 Task: Open Card User Interface Review in Board Customer Feedback and Insight Collection and Analysis to Workspace Cybersecurity Services and add a team member Softage.3@softage.net, a label Yellow, a checklist Solidity Programming, an attachment from your google drive, a color Yellow and finally, add a card description 'Conduct team training session on time management and productivity' and a comment 'Let us make sure we have a clear understanding of the resources and budget available for this task, ensuring that we can execute it effectively.'. Add a start date 'Jan 03, 1900' with a due date 'Jan 10, 1900'
Action: Mouse moved to (805, 430)
Screenshot: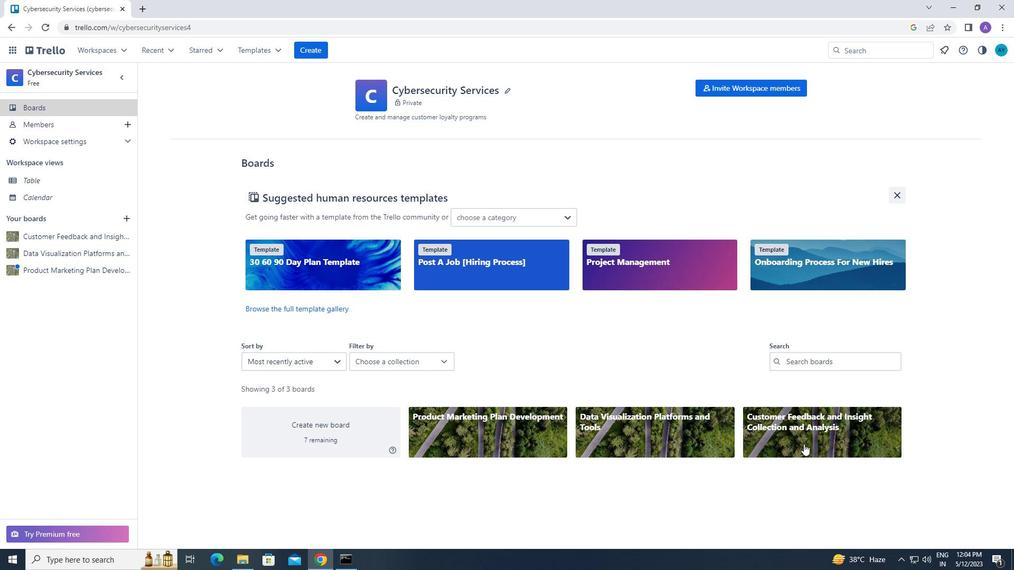 
Action: Mouse pressed left at (805, 430)
Screenshot: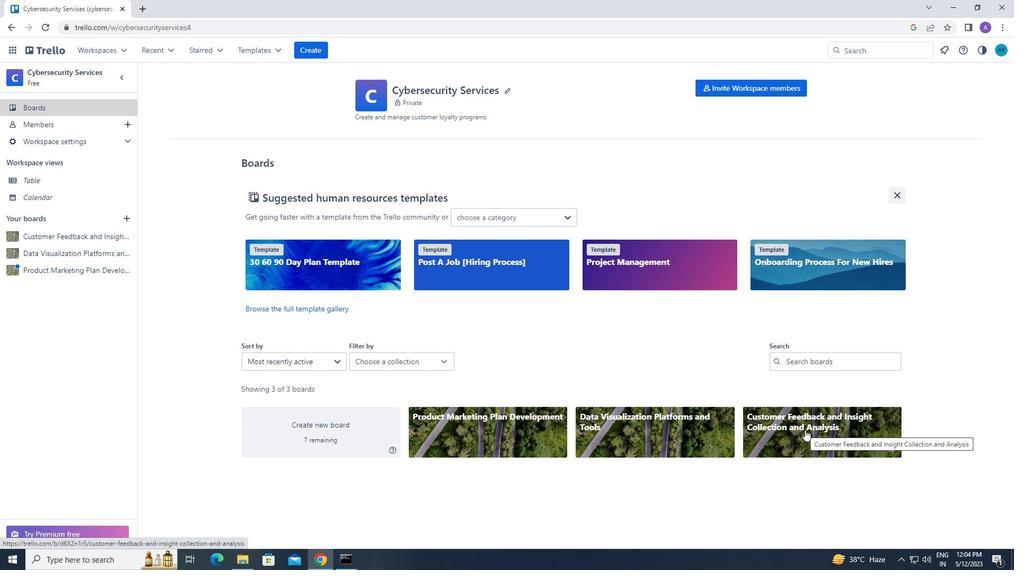 
Action: Mouse moved to (269, 132)
Screenshot: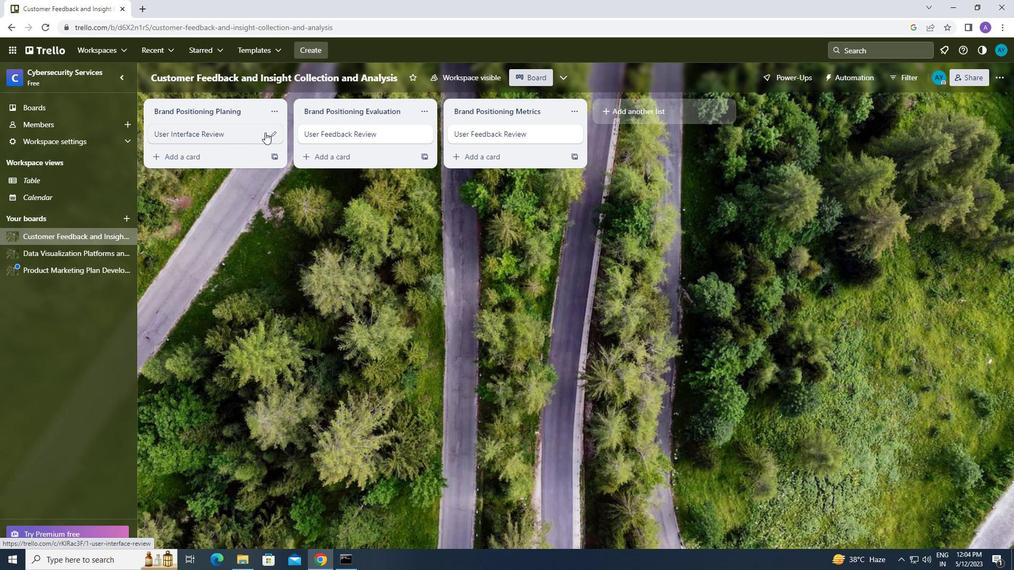 
Action: Mouse pressed left at (269, 132)
Screenshot: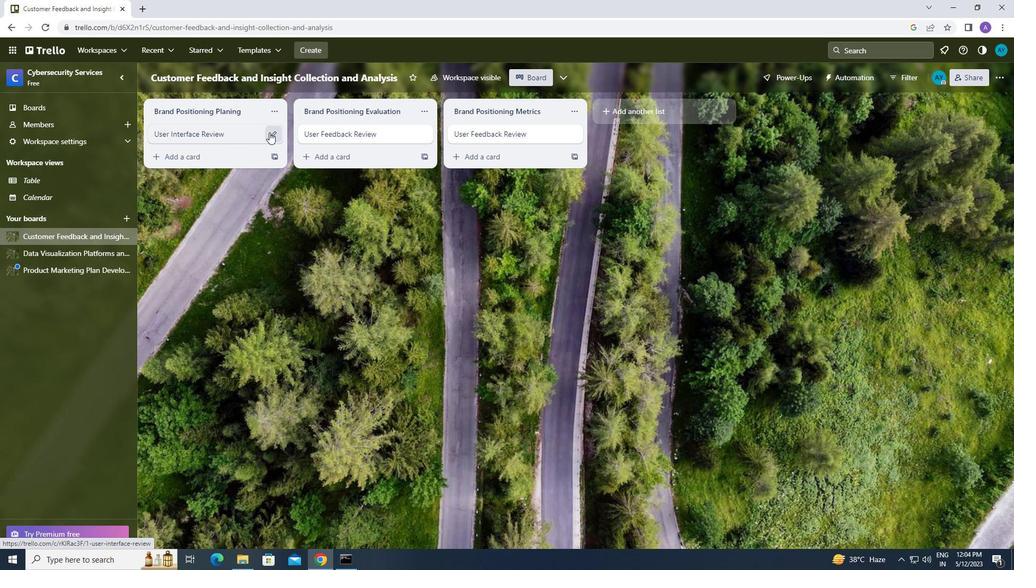 
Action: Mouse moved to (312, 133)
Screenshot: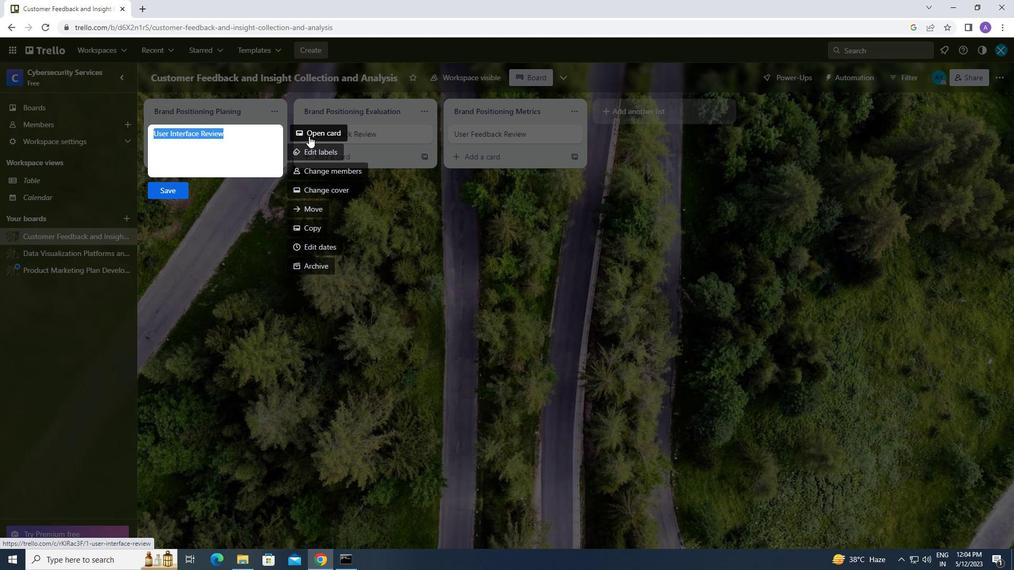 
Action: Mouse pressed left at (312, 133)
Screenshot: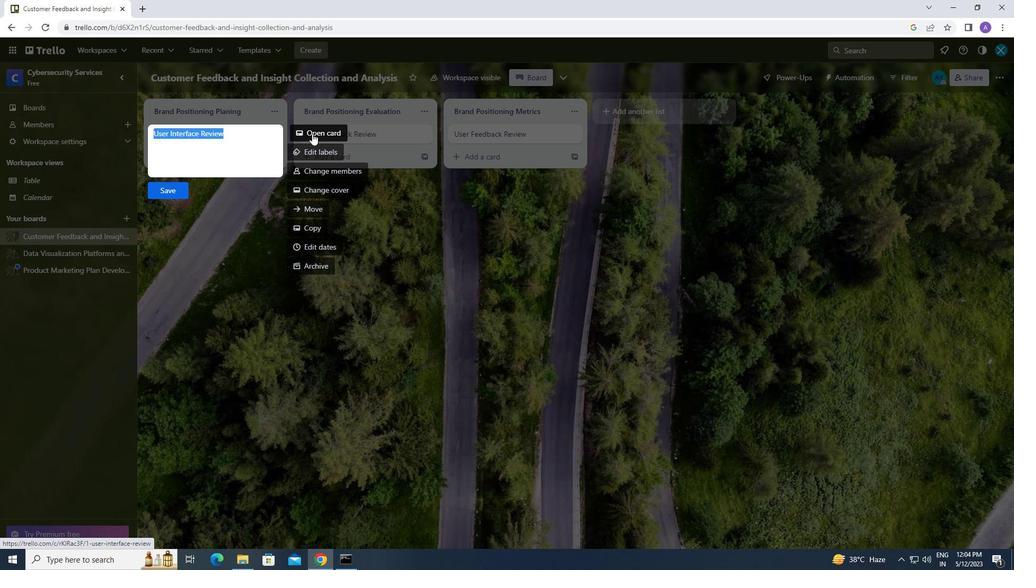 
Action: Mouse moved to (638, 126)
Screenshot: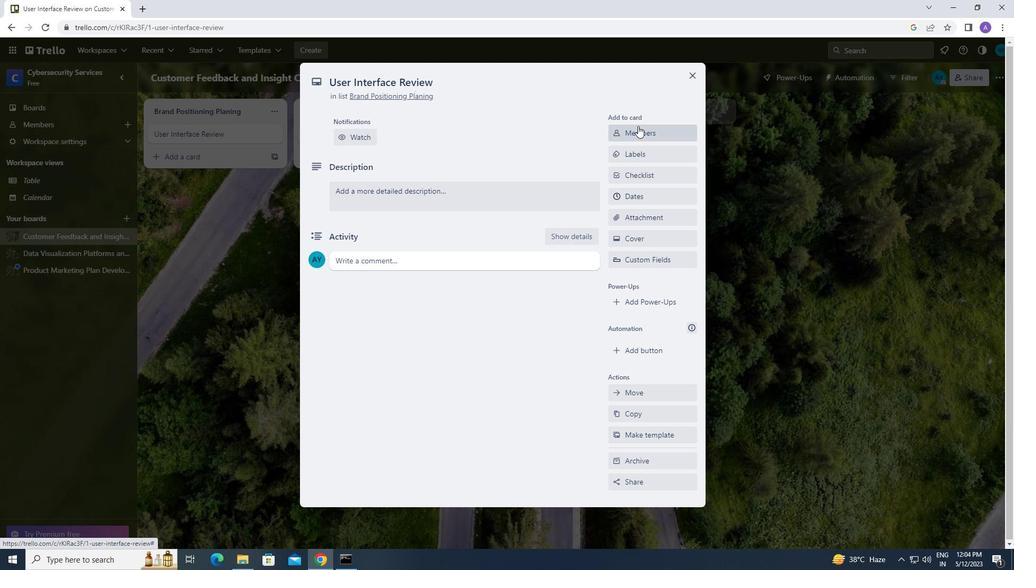 
Action: Mouse pressed left at (638, 126)
Screenshot: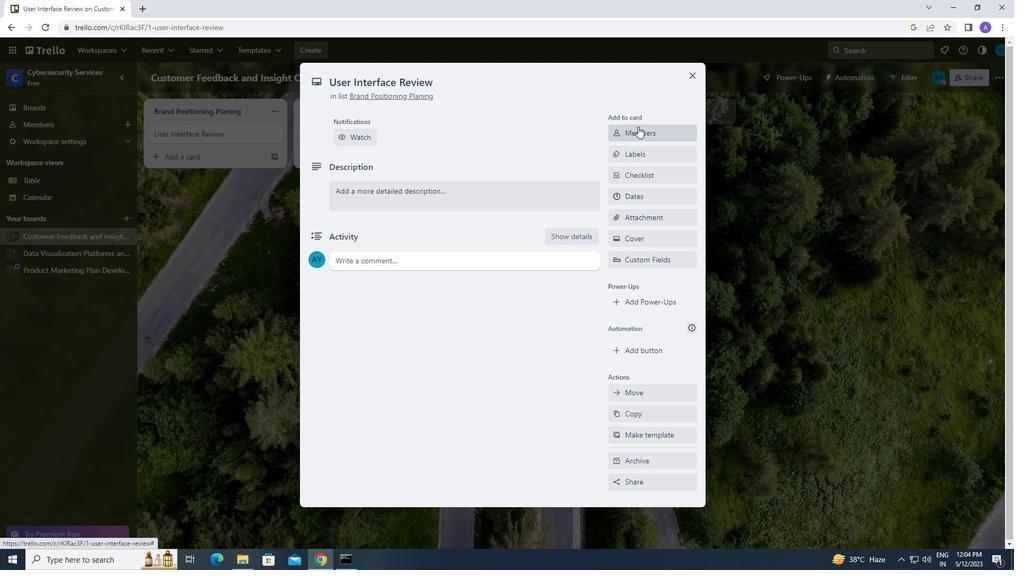 
Action: Mouse moved to (635, 177)
Screenshot: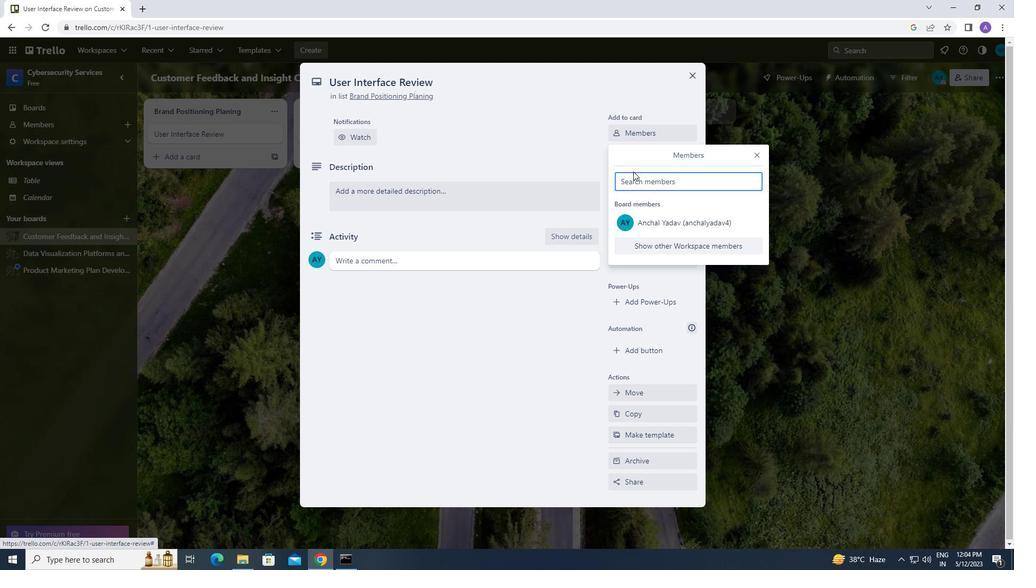
Action: Mouse pressed left at (635, 177)
Screenshot: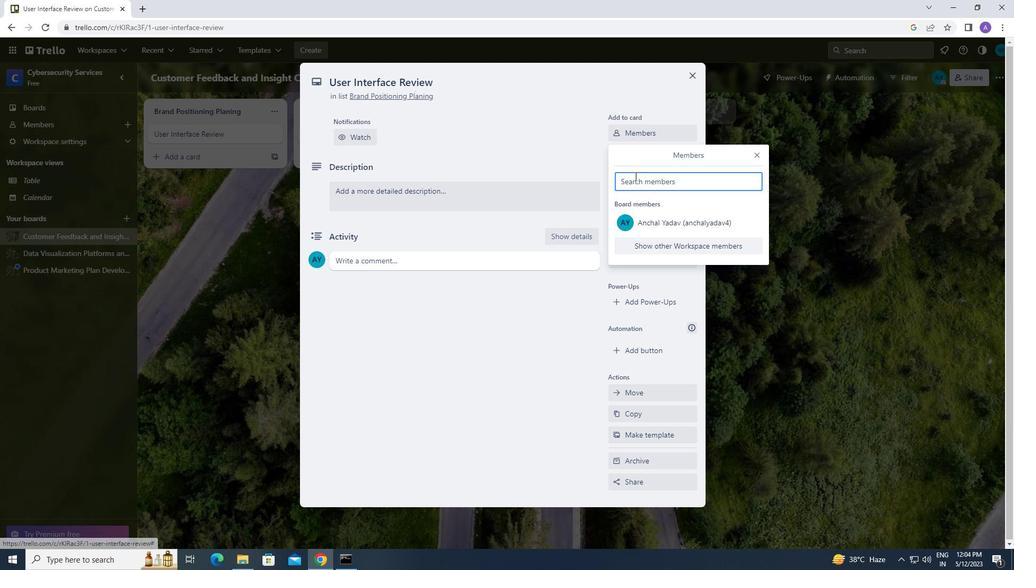 
Action: Key pressed <Key.caps_lock>s<Key.caps_lock>oftage.3<Key.shift_r>@softage.net
Screenshot: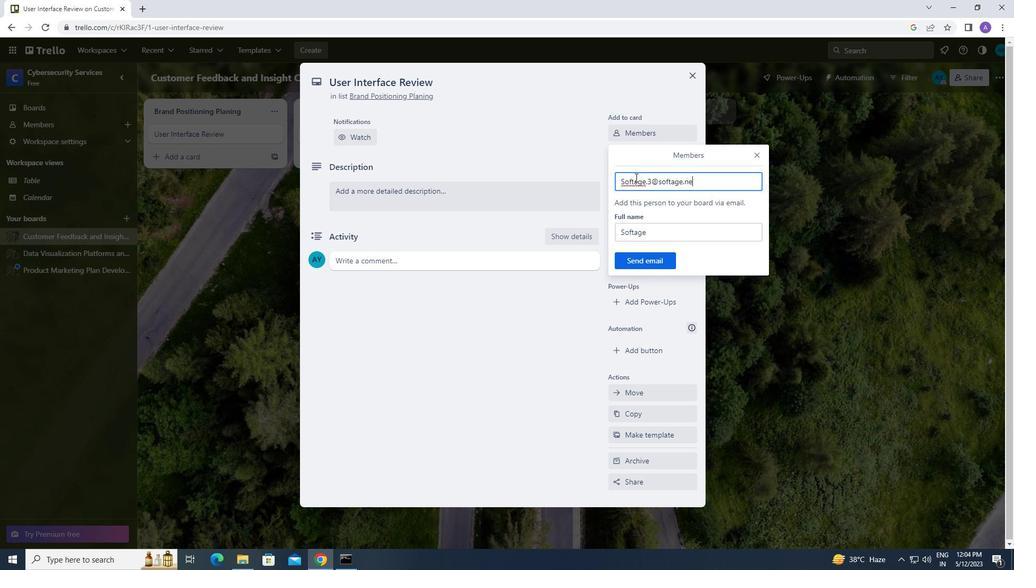 
Action: Mouse moved to (646, 255)
Screenshot: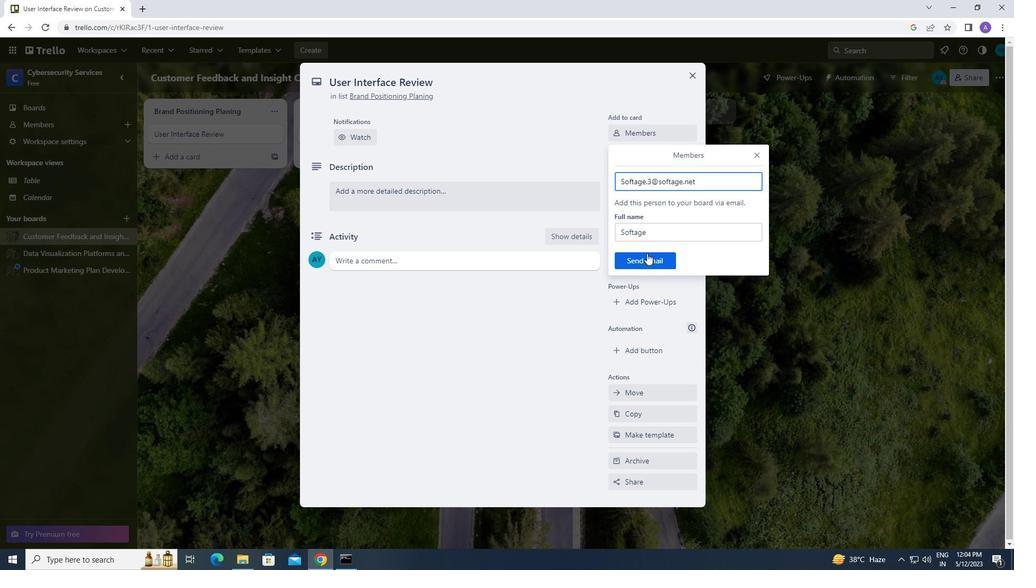 
Action: Mouse pressed left at (646, 255)
Screenshot: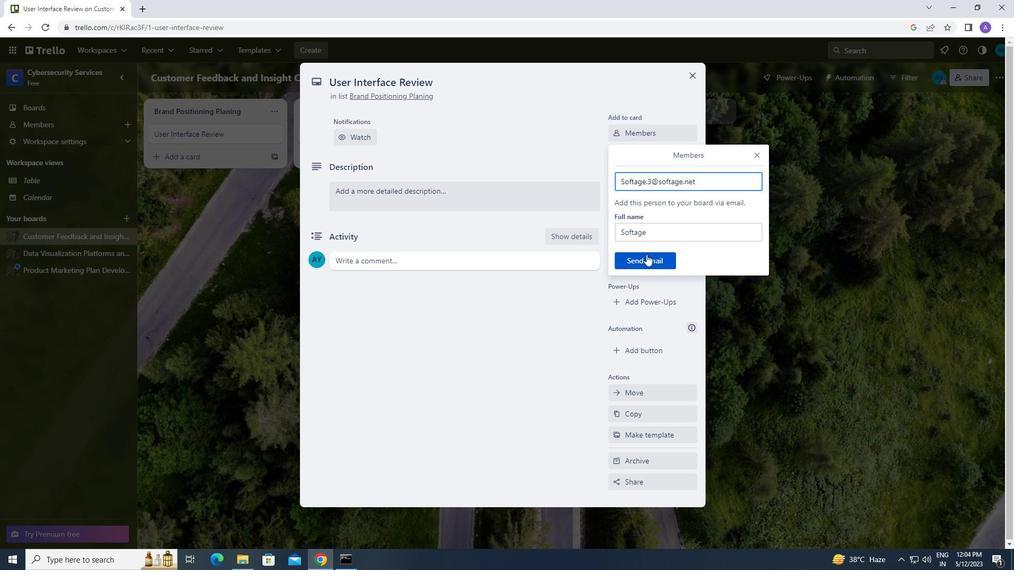
Action: Mouse moved to (648, 188)
Screenshot: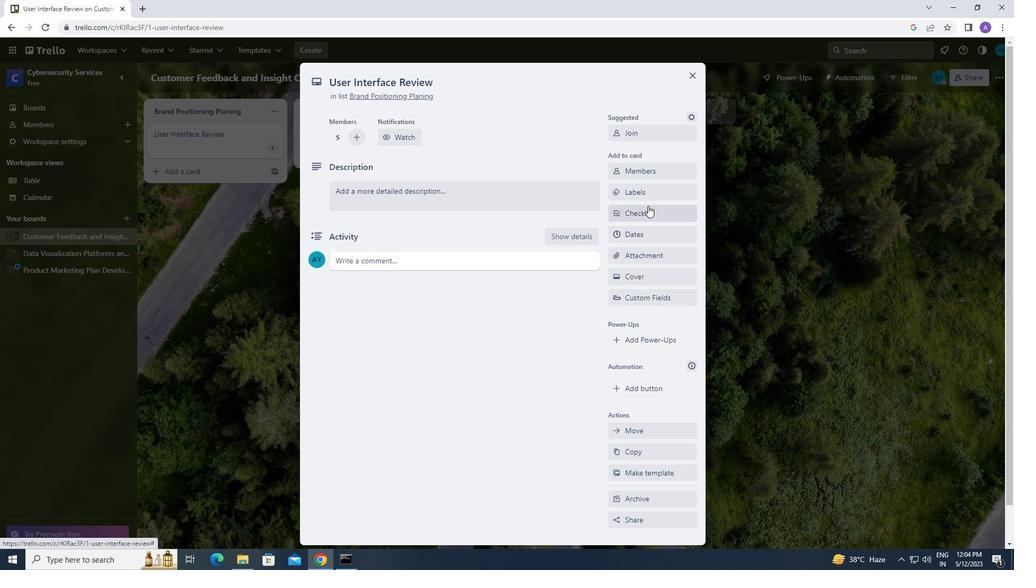 
Action: Mouse pressed left at (648, 188)
Screenshot: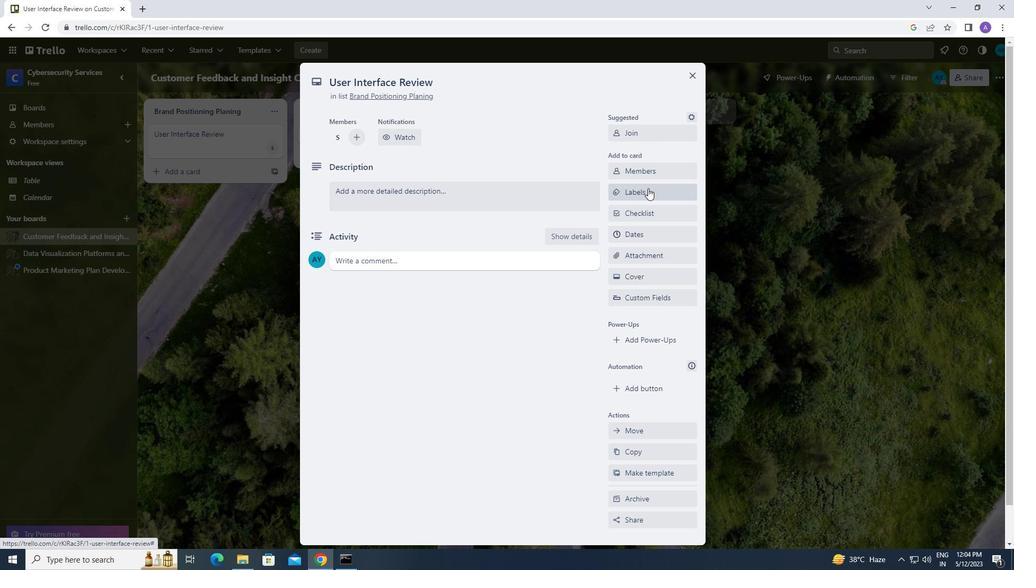 
Action: Mouse moved to (676, 396)
Screenshot: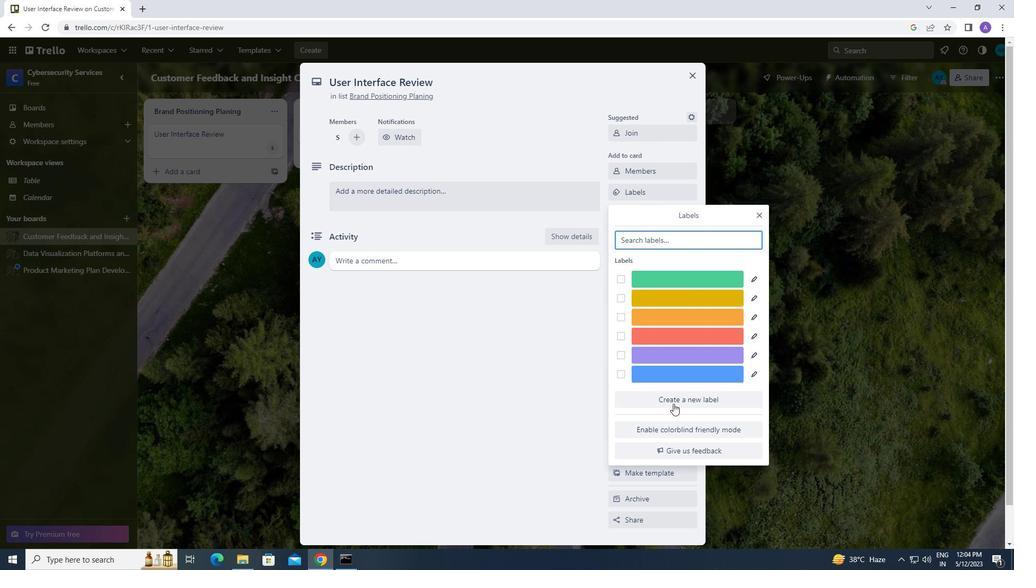 
Action: Mouse pressed left at (676, 396)
Screenshot: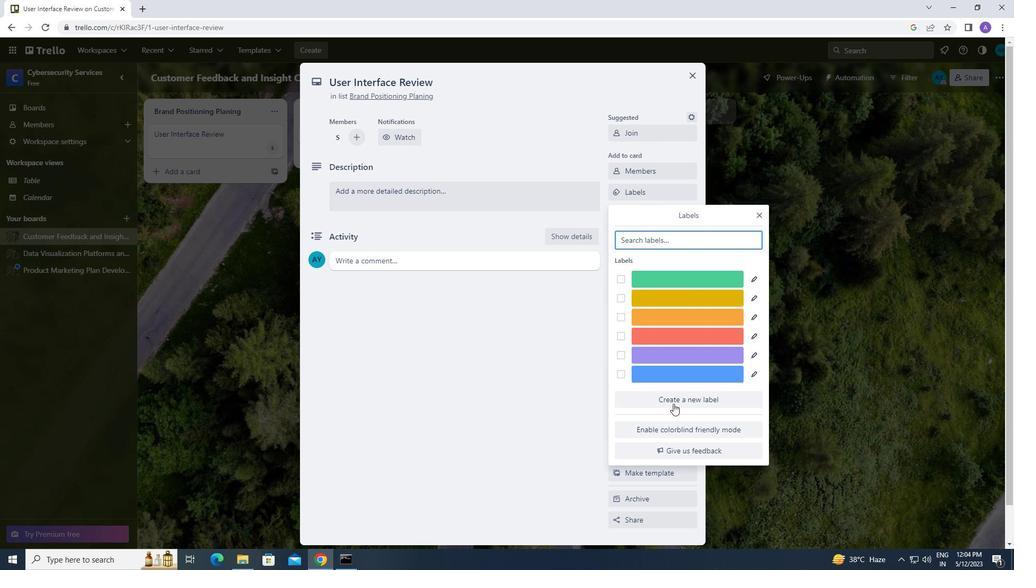
Action: Mouse moved to (656, 368)
Screenshot: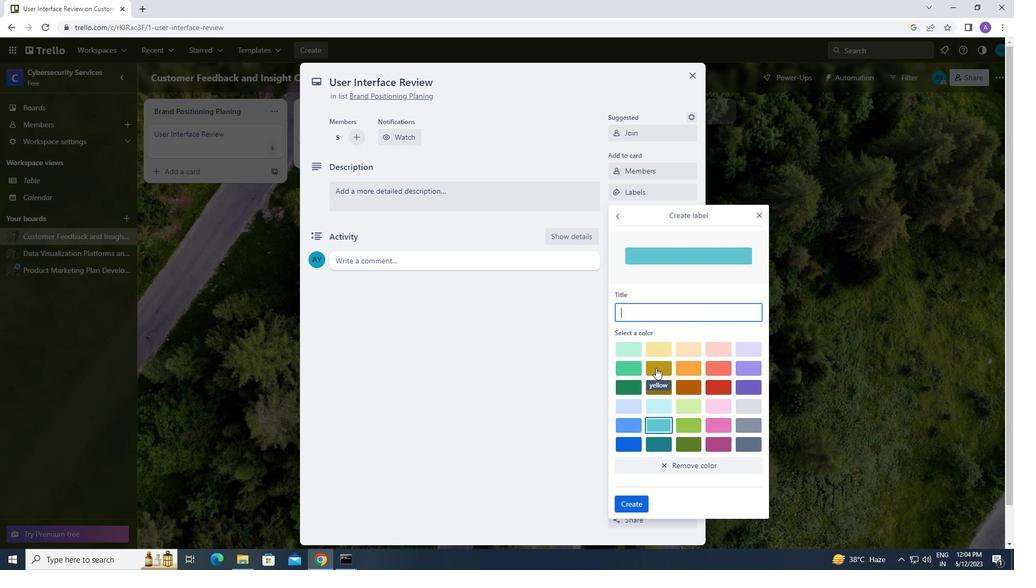 
Action: Mouse pressed left at (656, 368)
Screenshot: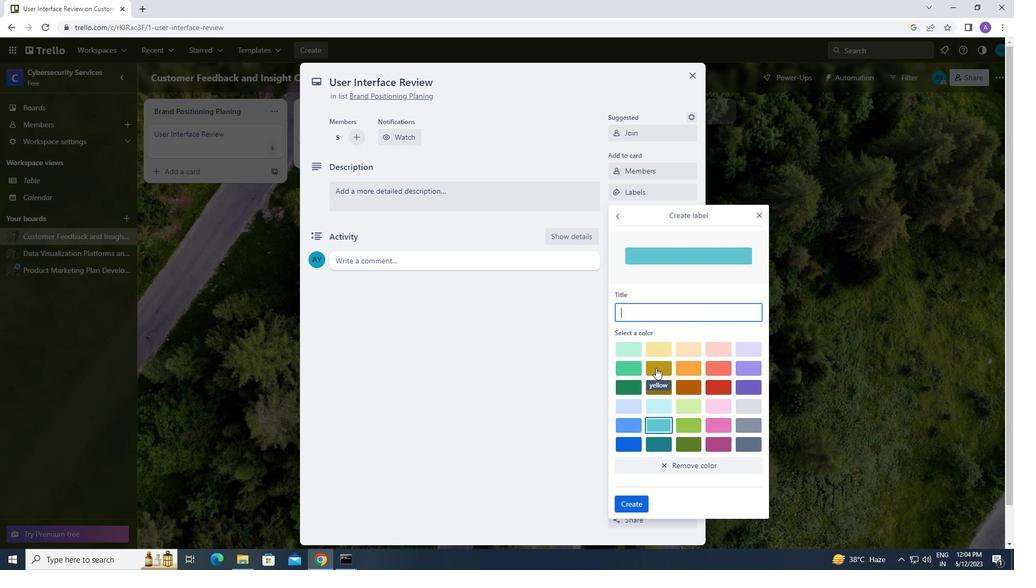 
Action: Mouse moved to (626, 505)
Screenshot: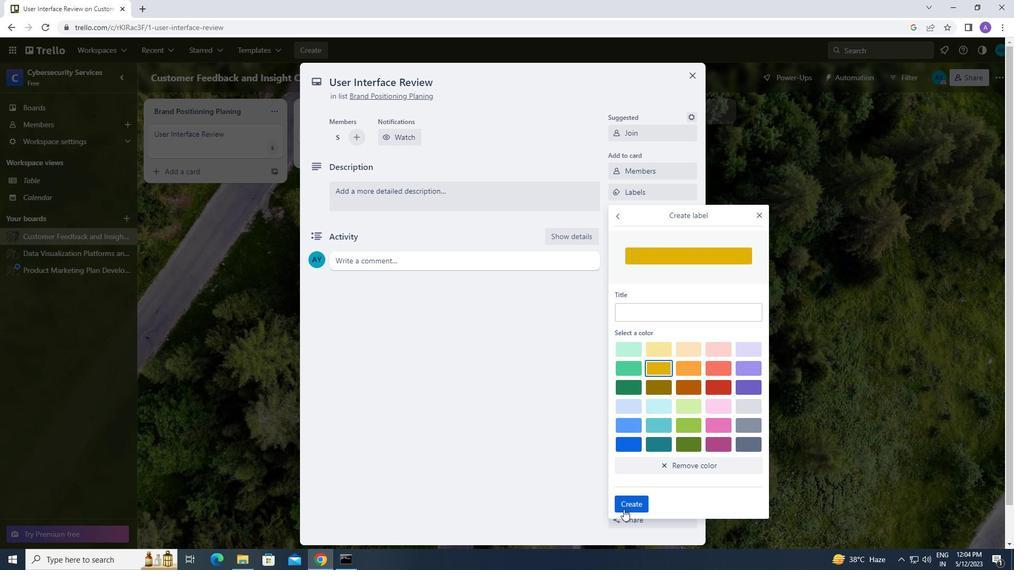 
Action: Mouse pressed left at (626, 505)
Screenshot: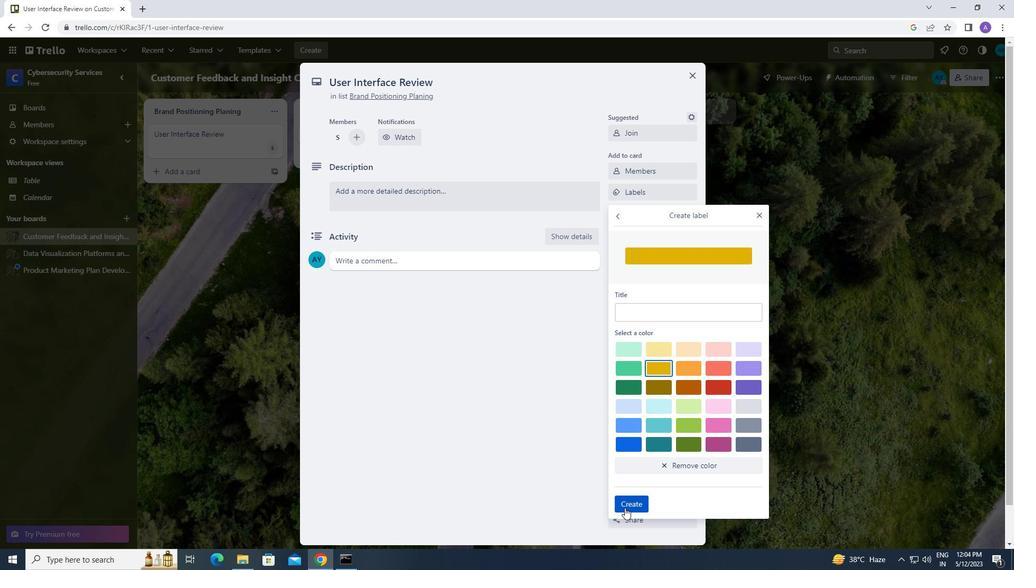 
Action: Mouse moved to (758, 213)
Screenshot: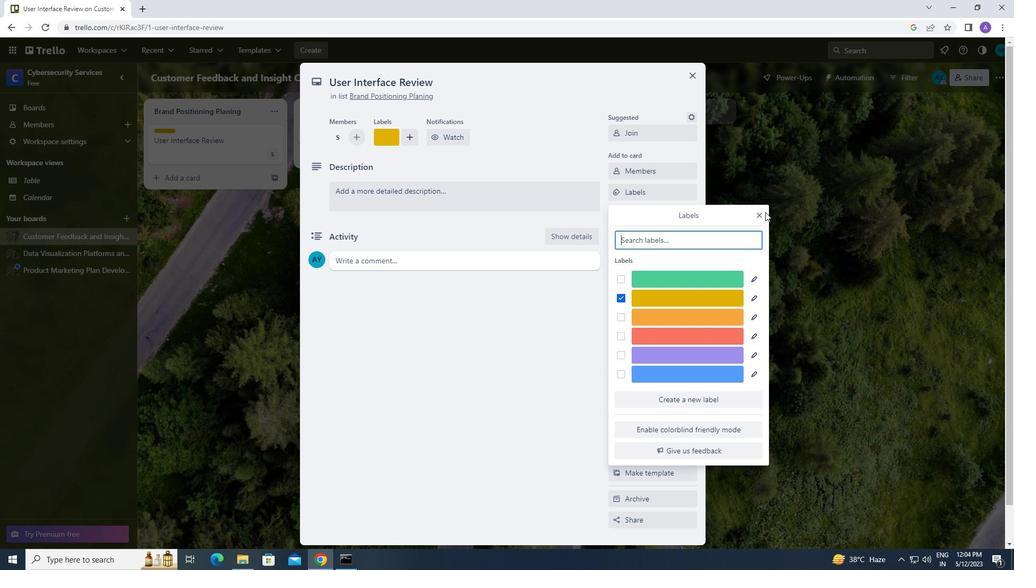 
Action: Mouse pressed left at (758, 213)
Screenshot: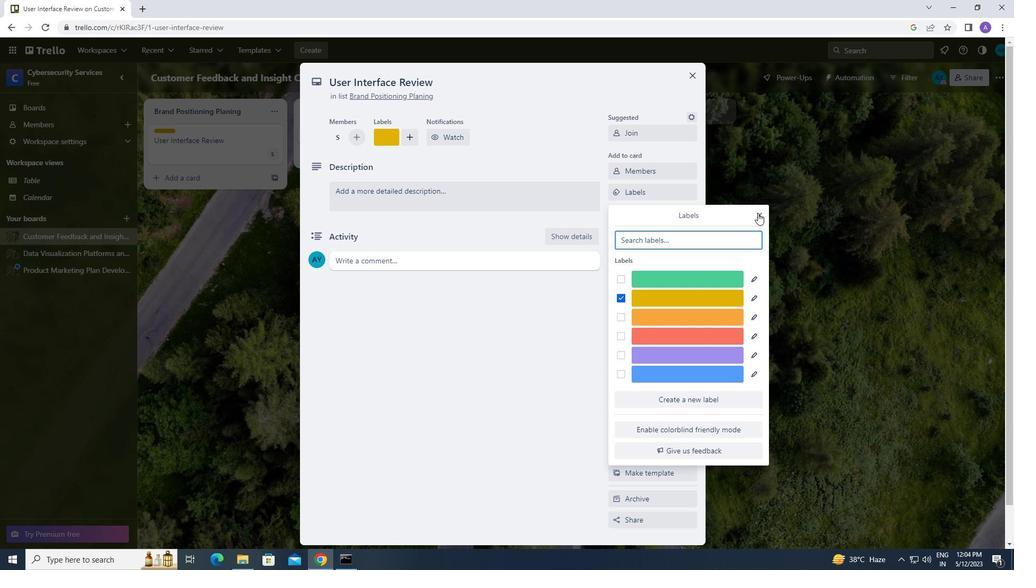 
Action: Mouse moved to (650, 202)
Screenshot: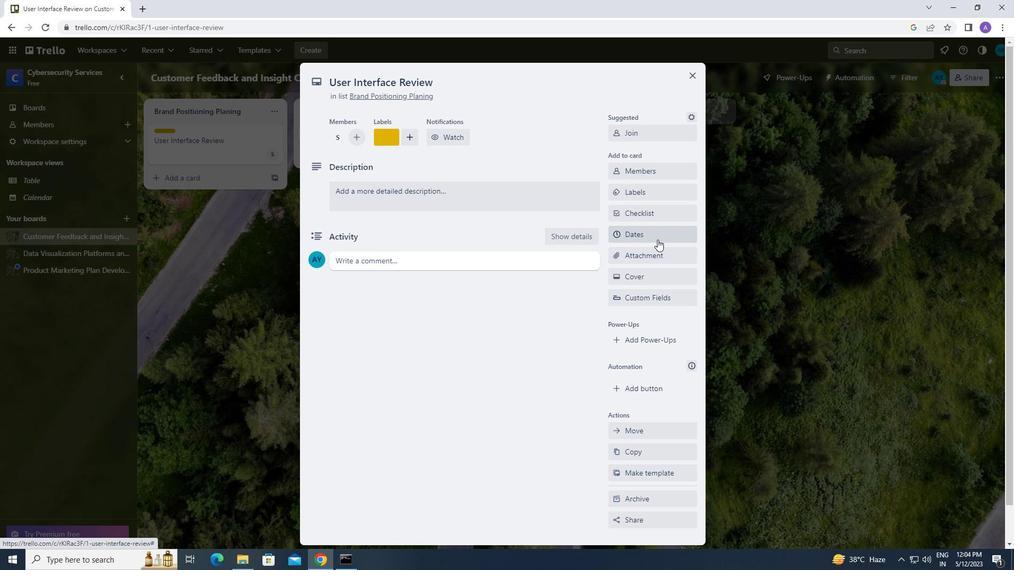 
Action: Mouse pressed left at (650, 202)
Screenshot: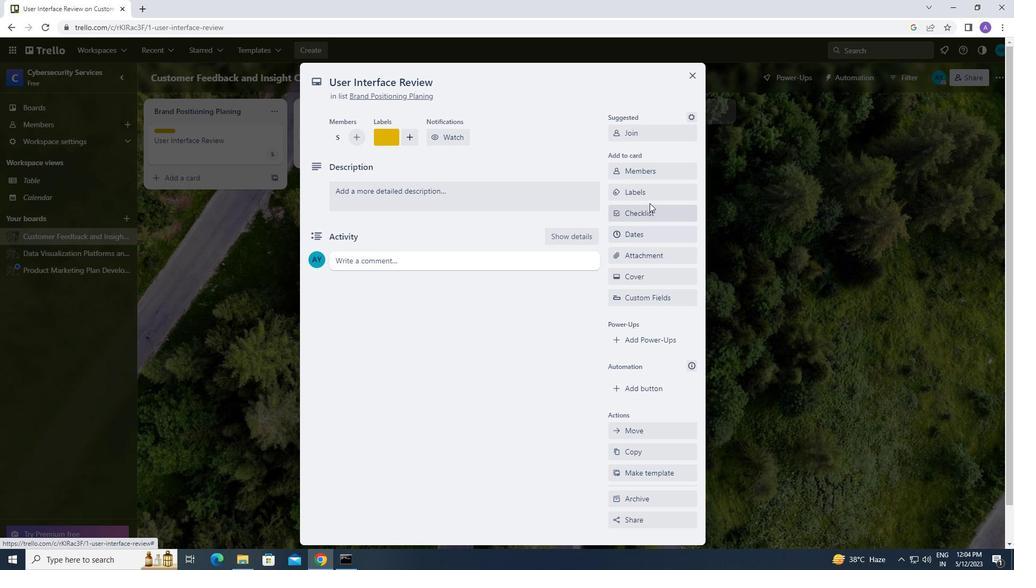 
Action: Mouse moved to (650, 208)
Screenshot: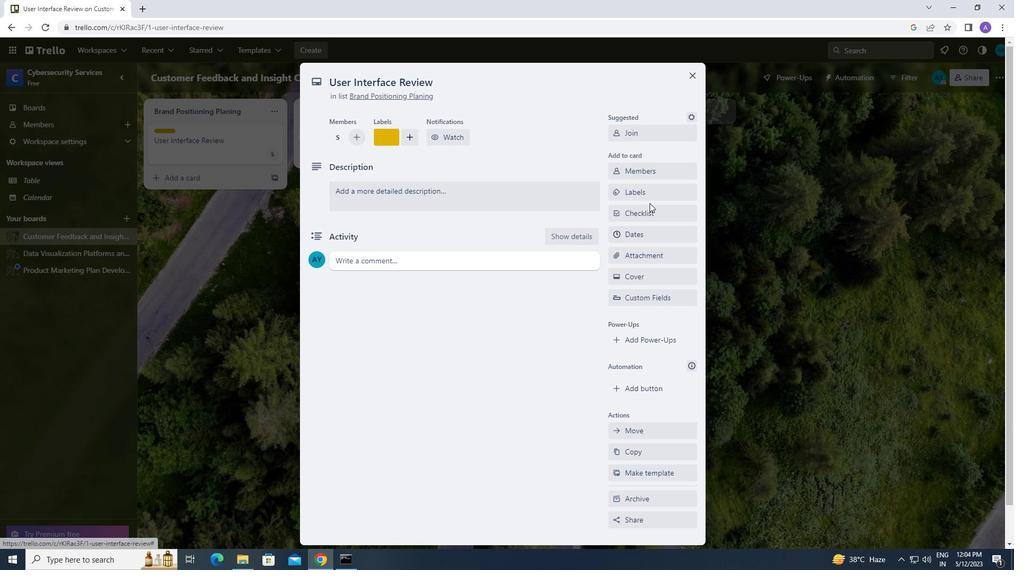 
Action: Mouse pressed left at (650, 208)
Screenshot: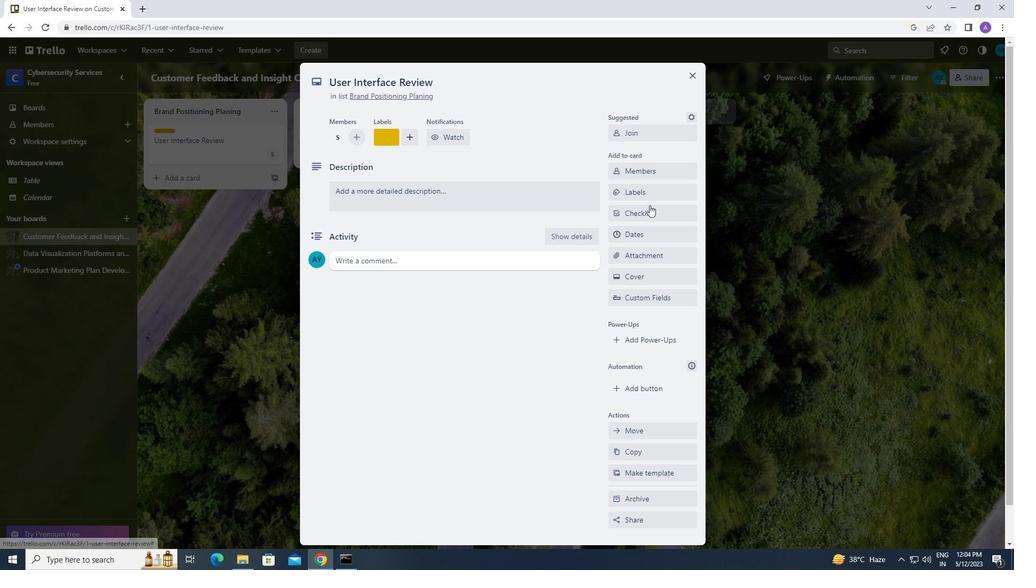
Action: Mouse moved to (664, 277)
Screenshot: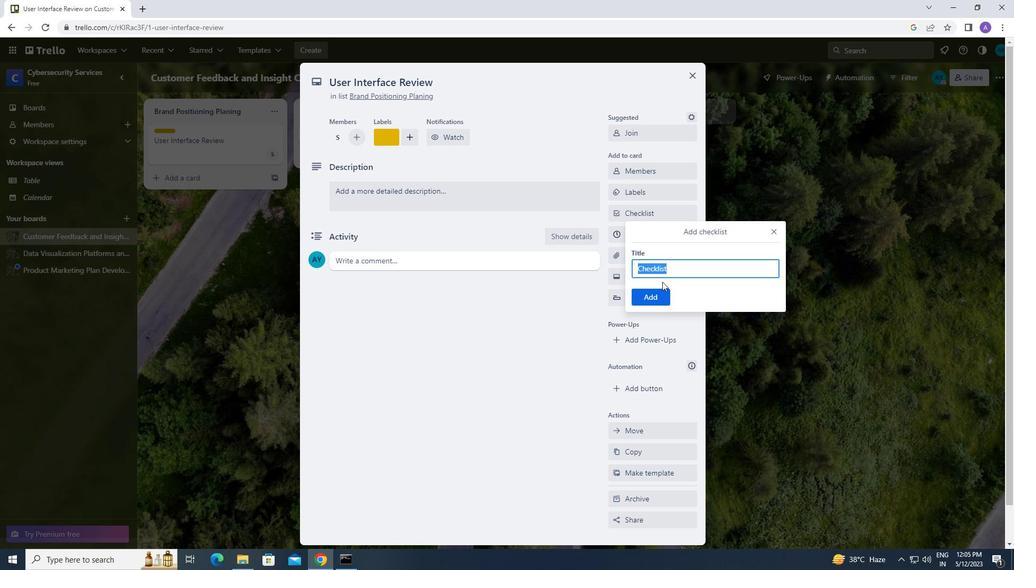 
Action: Key pressed <Key.caps_lock>s<Key.caps_lock>olidity<Key.space><Key.caps_lock>p<Key.caps_lock>rogramming
Screenshot: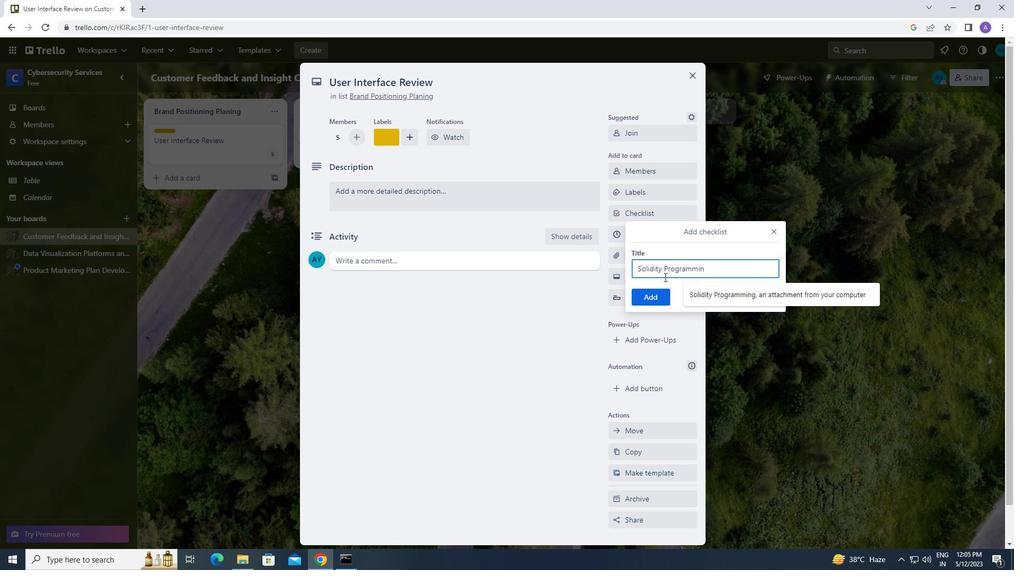 
Action: Mouse moved to (657, 290)
Screenshot: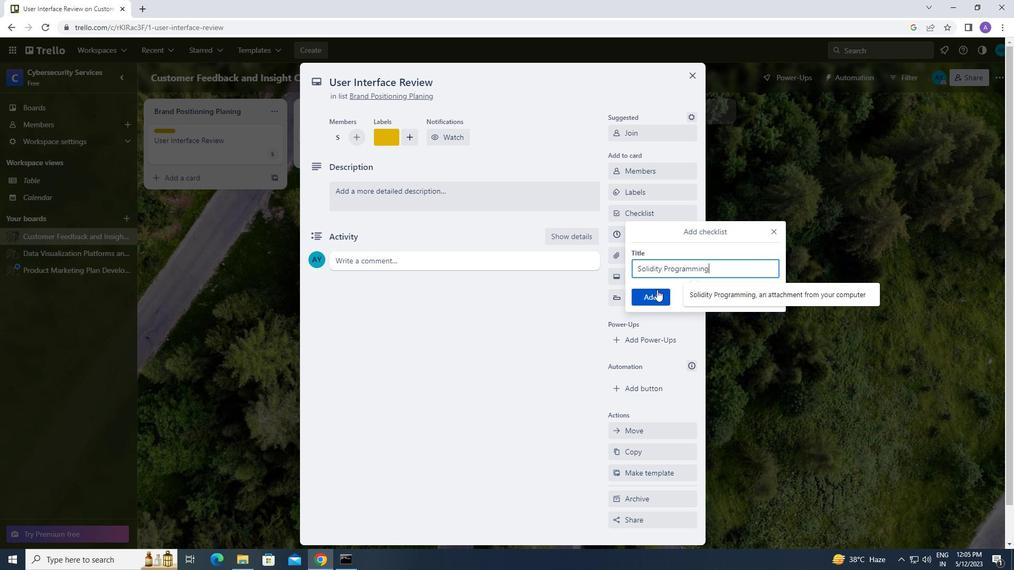 
Action: Mouse pressed left at (657, 290)
Screenshot: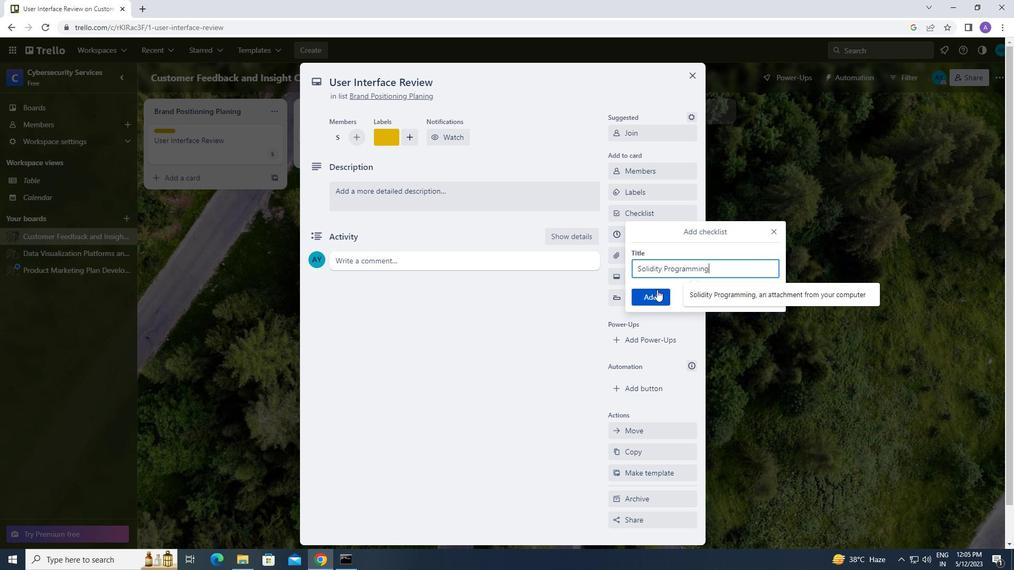 
Action: Mouse moved to (654, 255)
Screenshot: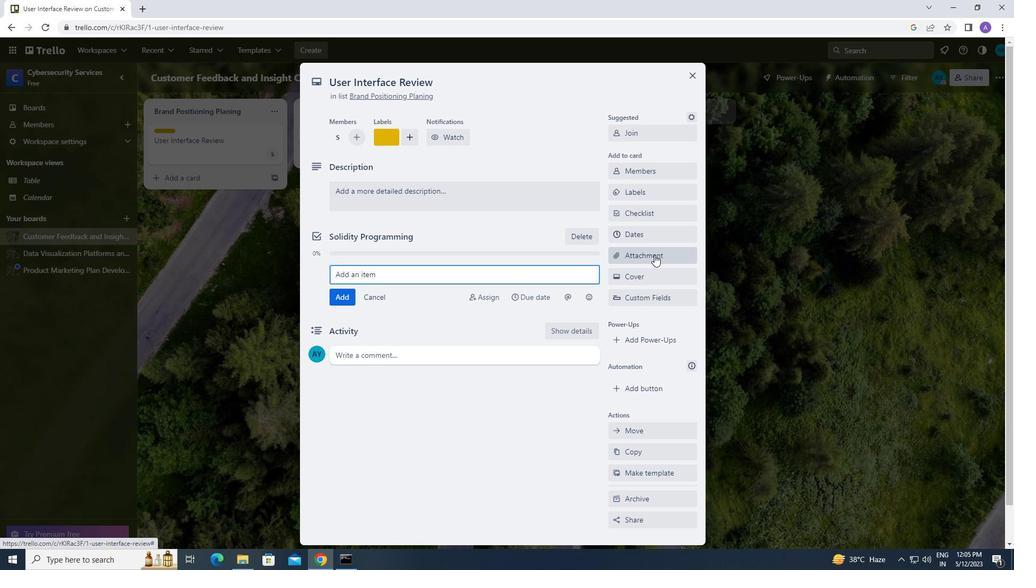
Action: Mouse pressed left at (654, 255)
Screenshot: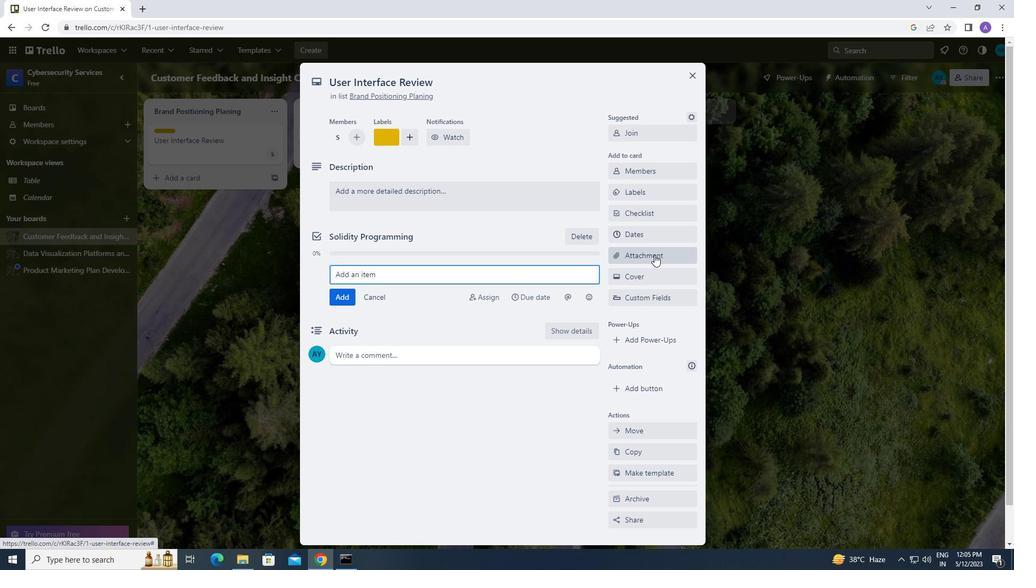 
Action: Mouse moved to (655, 333)
Screenshot: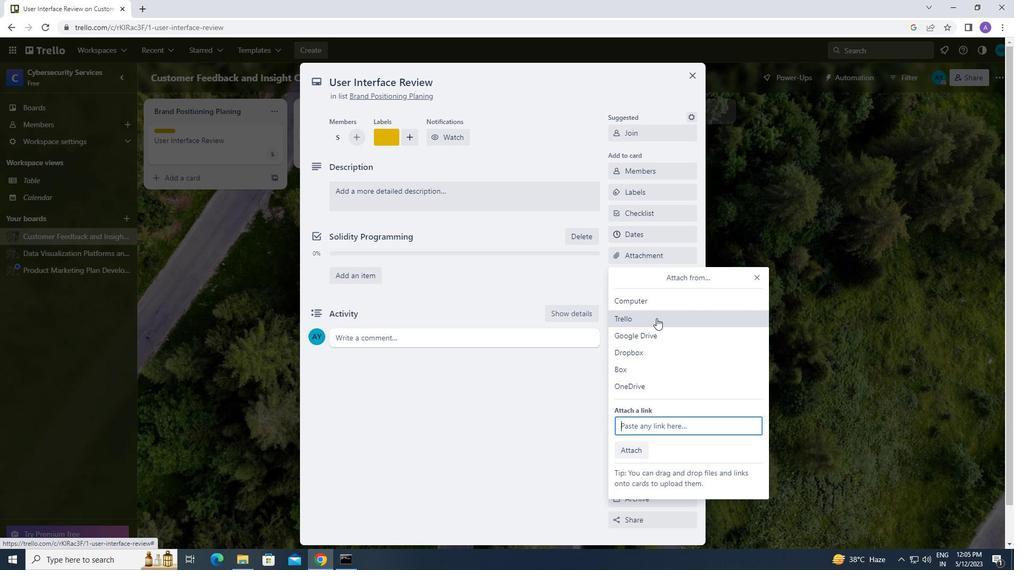 
Action: Mouse pressed left at (655, 333)
Screenshot: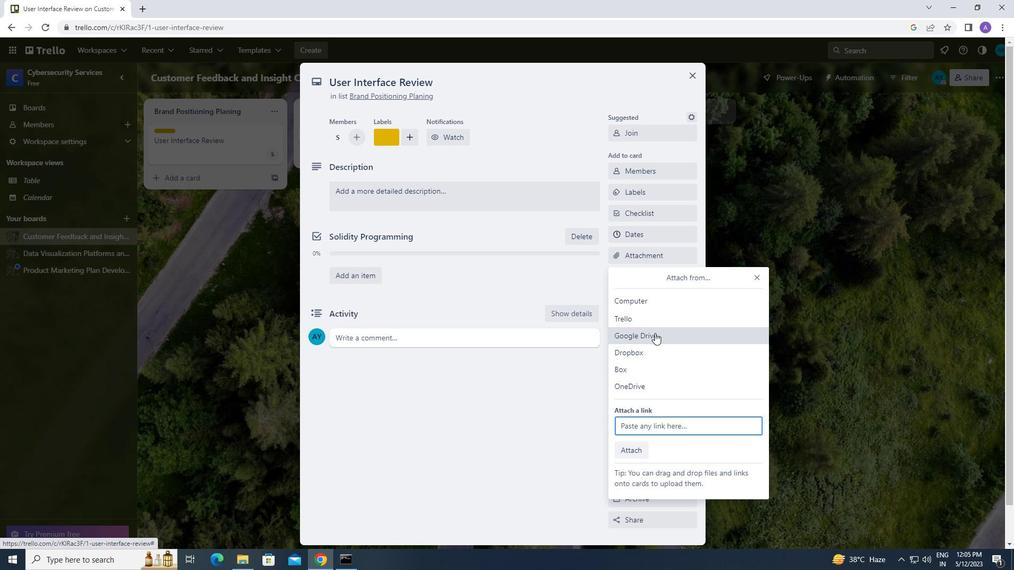 
Action: Mouse moved to (281, 293)
Screenshot: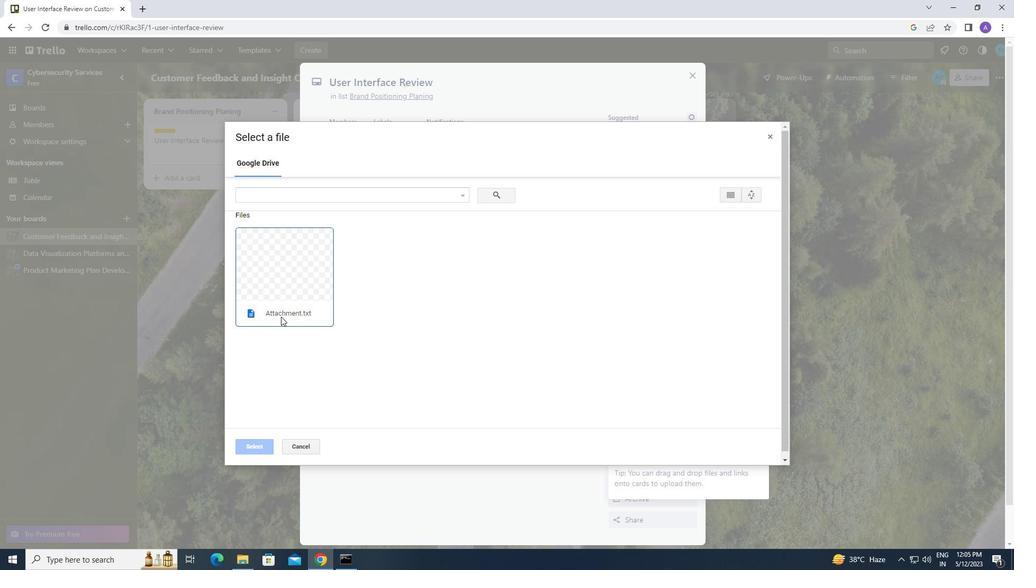 
Action: Mouse pressed left at (281, 293)
Screenshot: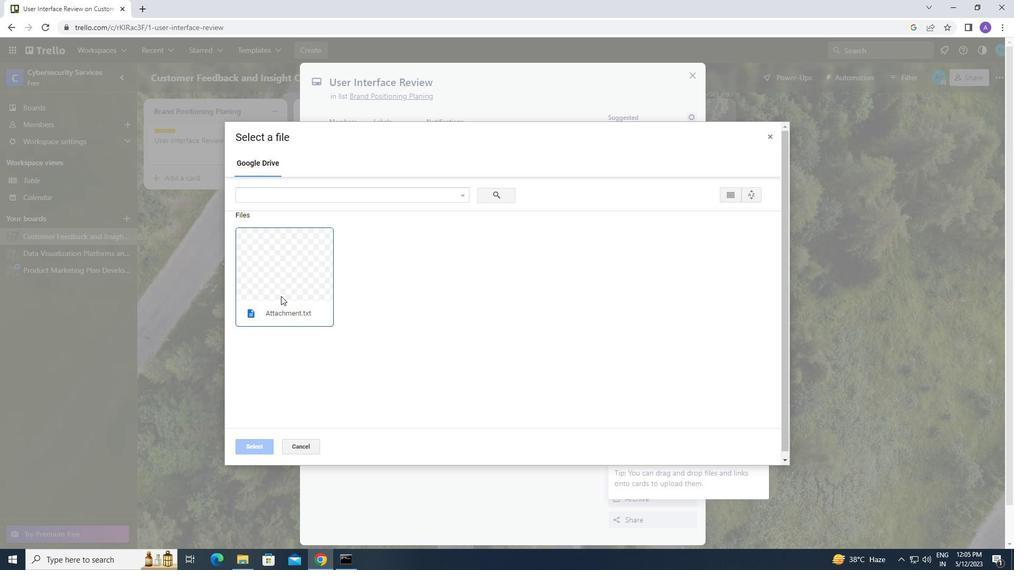 
Action: Mouse moved to (253, 447)
Screenshot: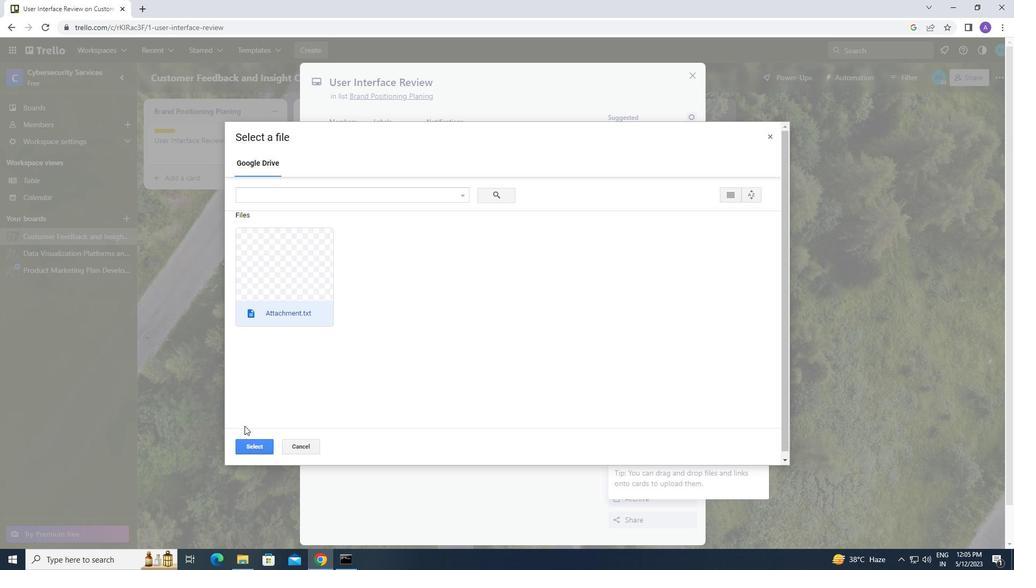 
Action: Mouse pressed left at (253, 447)
Screenshot: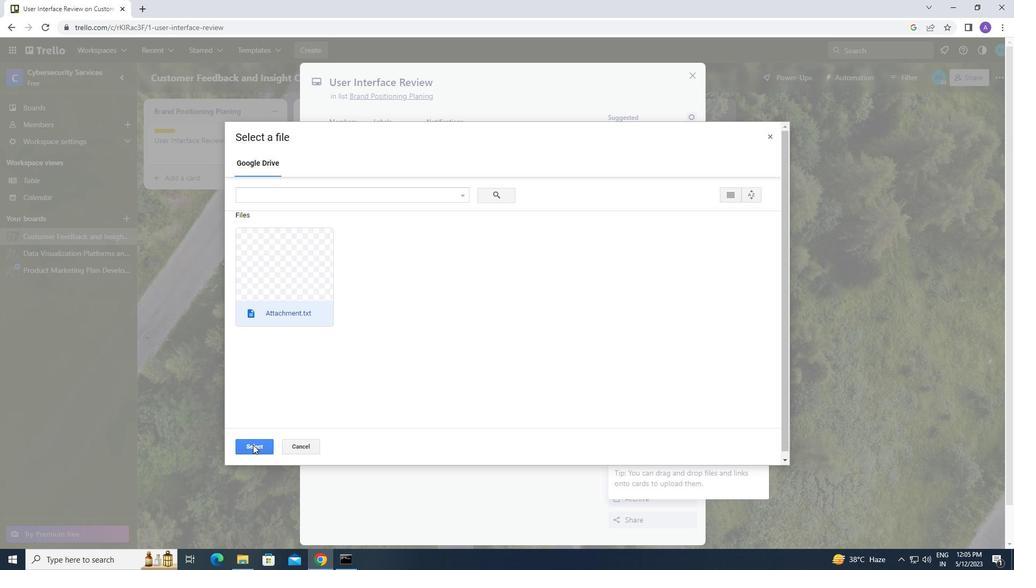 
Action: Mouse moved to (633, 273)
Screenshot: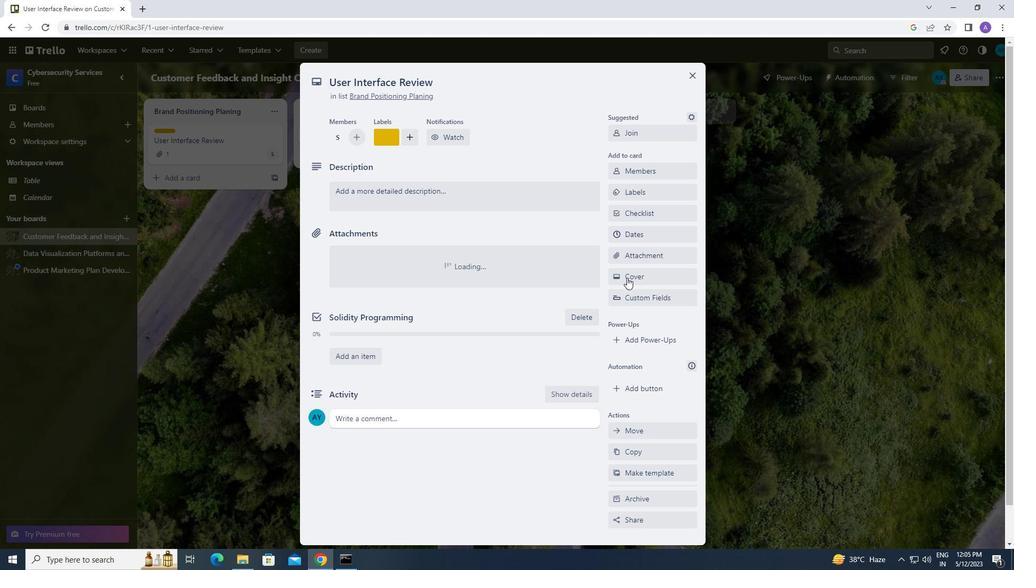 
Action: Mouse pressed left at (633, 273)
Screenshot: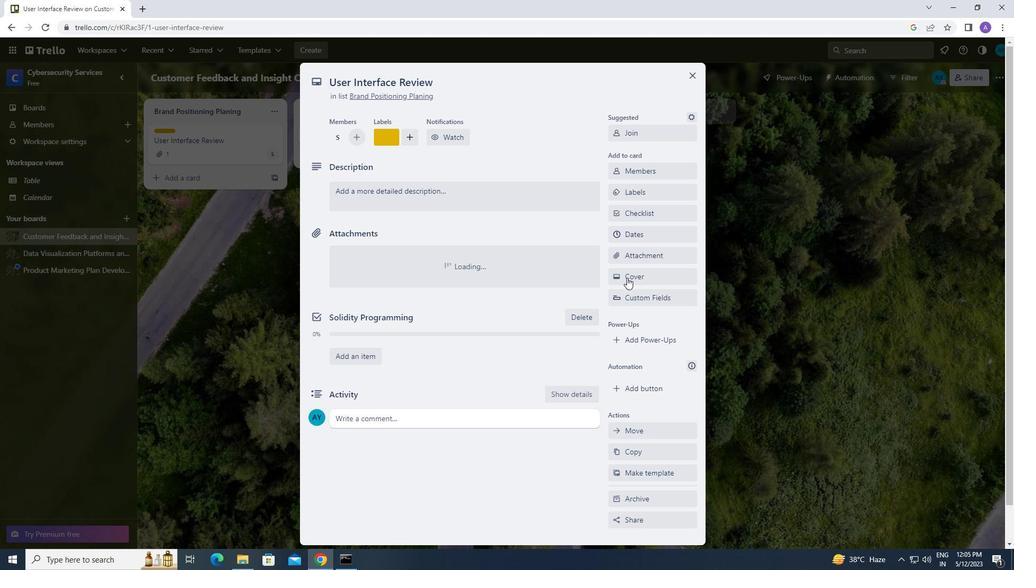 
Action: Mouse moved to (654, 335)
Screenshot: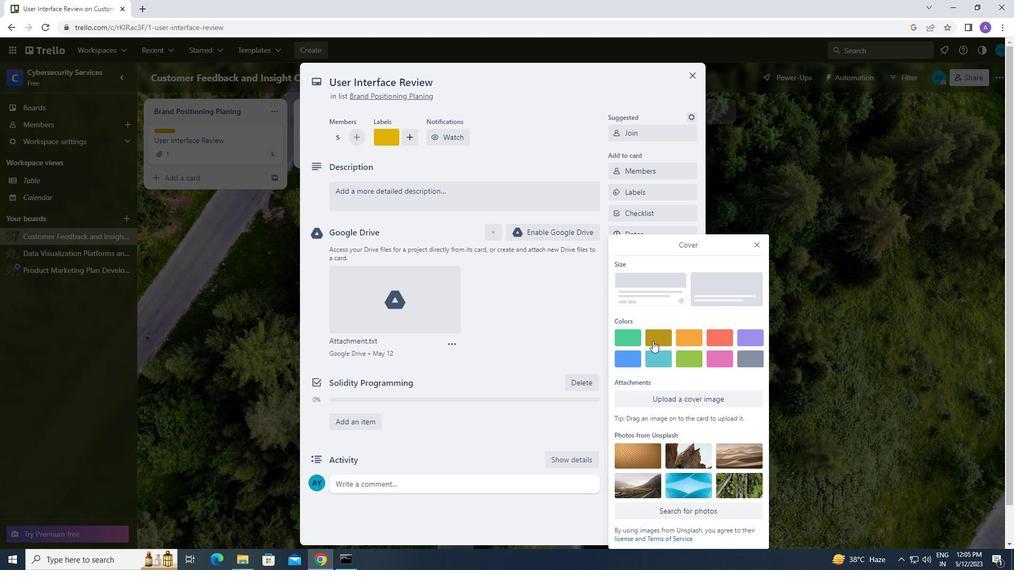 
Action: Mouse pressed left at (654, 335)
Screenshot: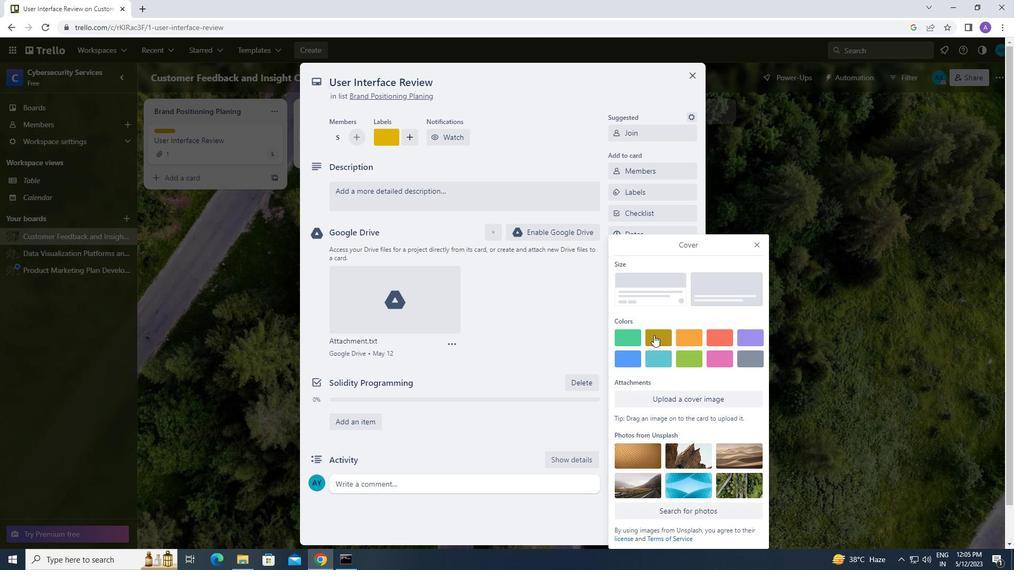 
Action: Mouse moved to (795, 245)
Screenshot: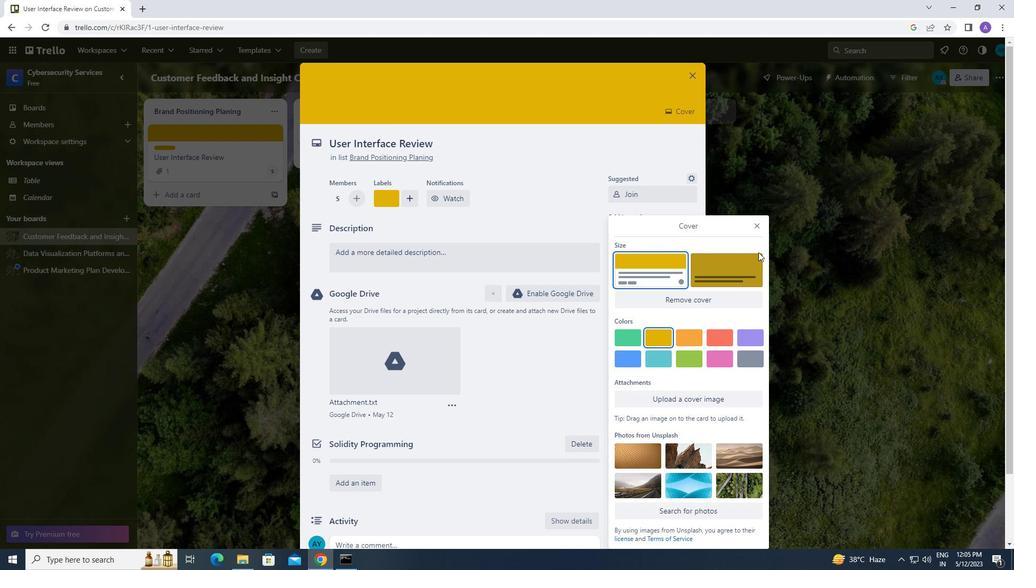 
Action: Mouse pressed left at (795, 245)
Screenshot: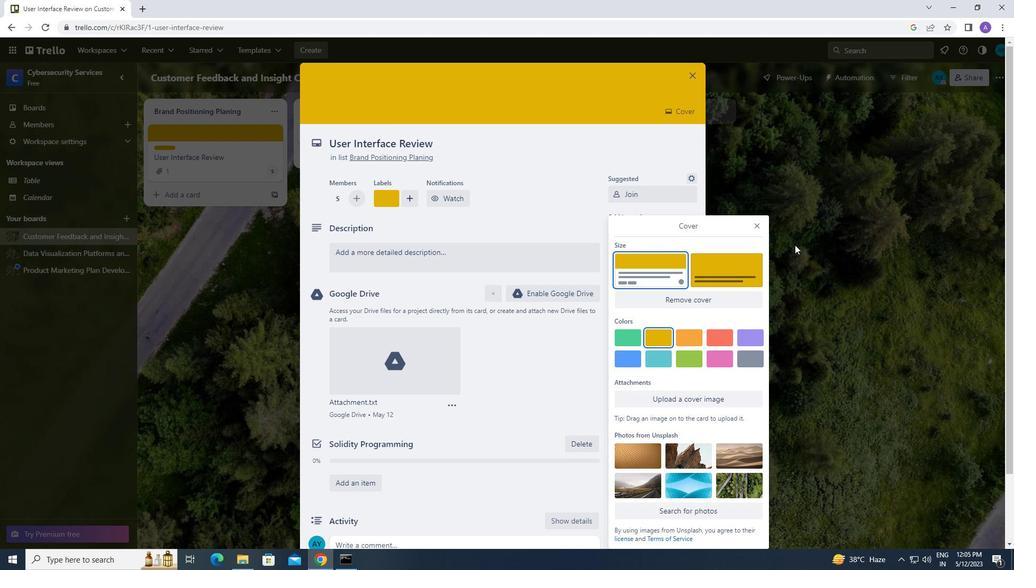 
Action: Mouse moved to (403, 245)
Screenshot: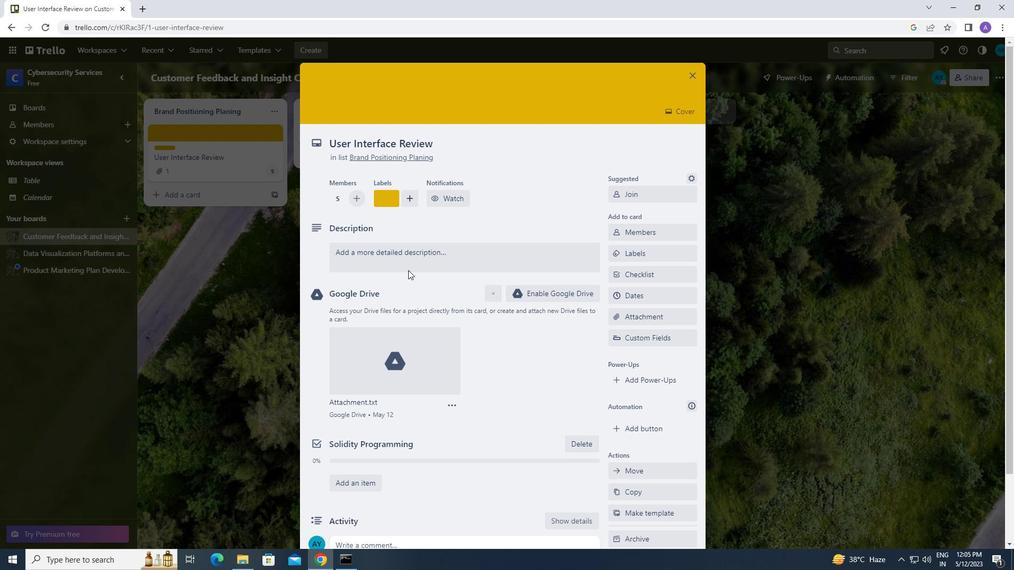 
Action: Mouse pressed left at (403, 245)
Screenshot: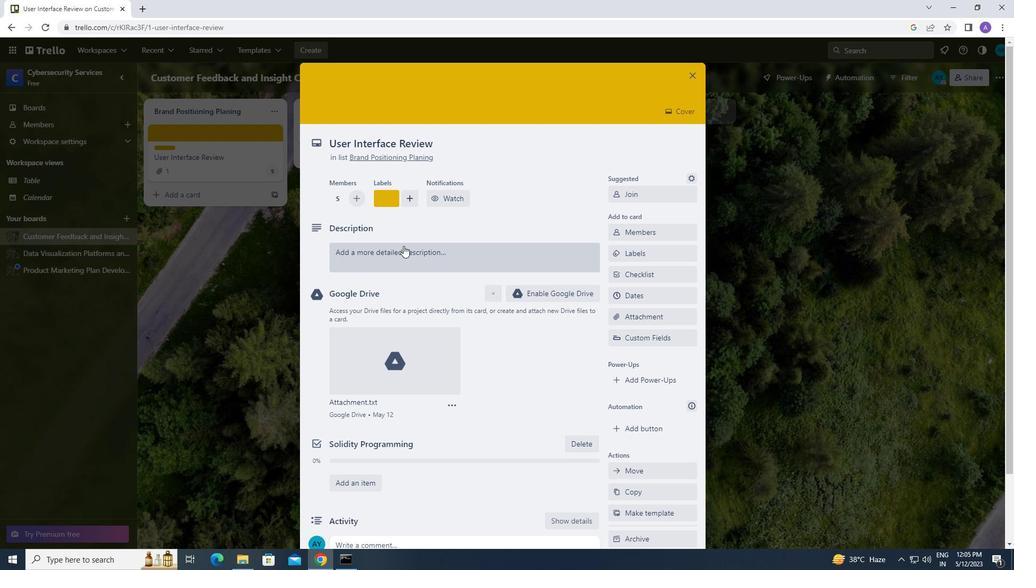 
Action: Mouse moved to (392, 296)
Screenshot: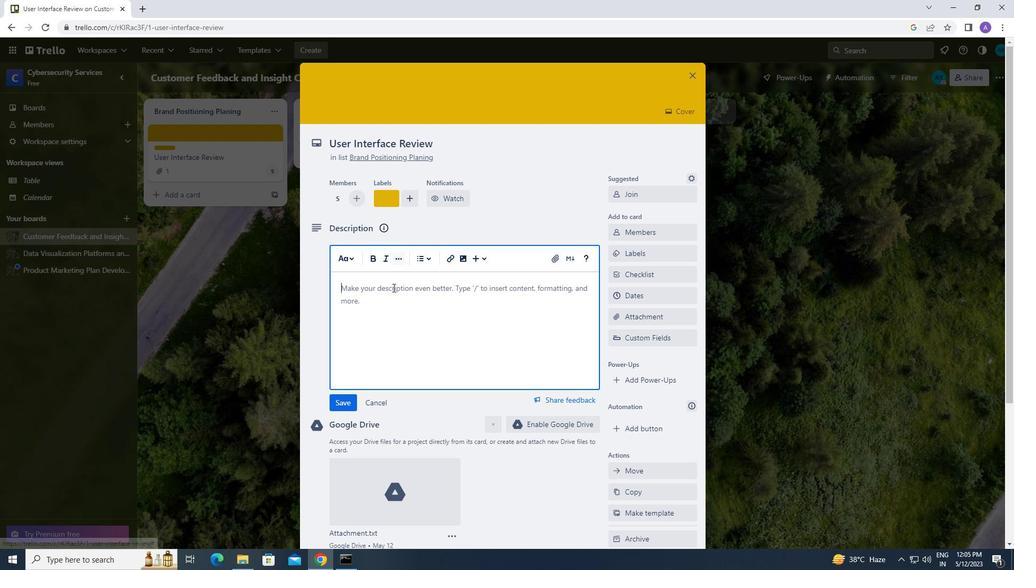
Action: Mouse pressed left at (392, 296)
Screenshot: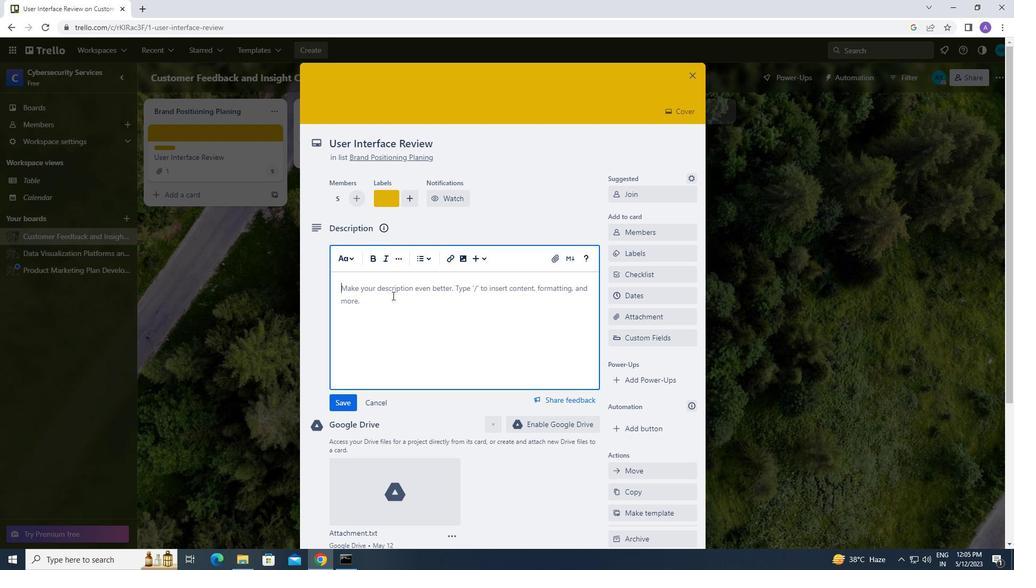 
Action: Key pressed <Key.caps_lock>c<Key.caps_lock>onduct<Key.space>team<Key.space>training<Key.space>session<Key.space>on<Key.space>time<Key.space>management<Key.space>and<Key.space>productivity
Screenshot: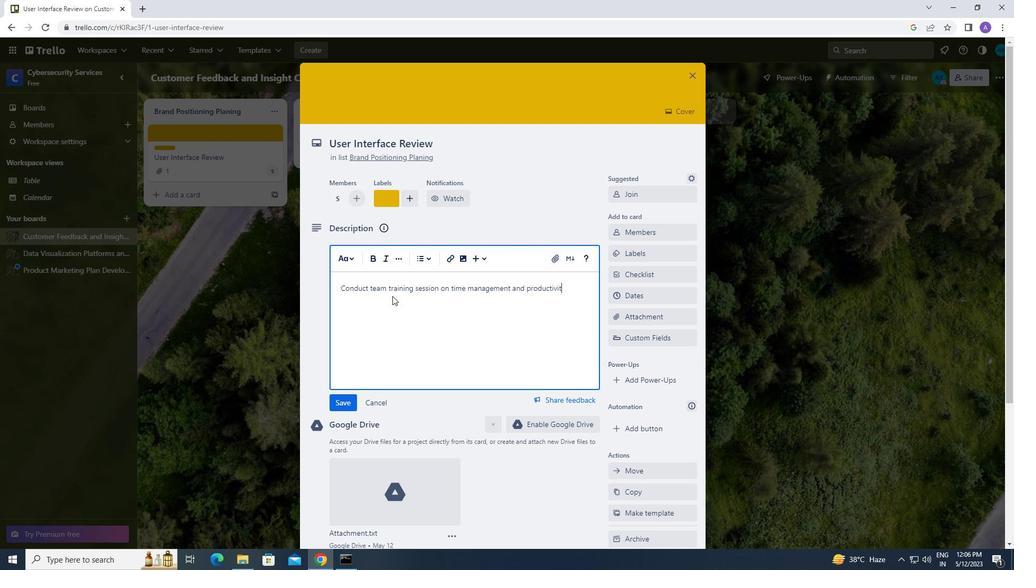 
Action: Mouse moved to (346, 400)
Screenshot: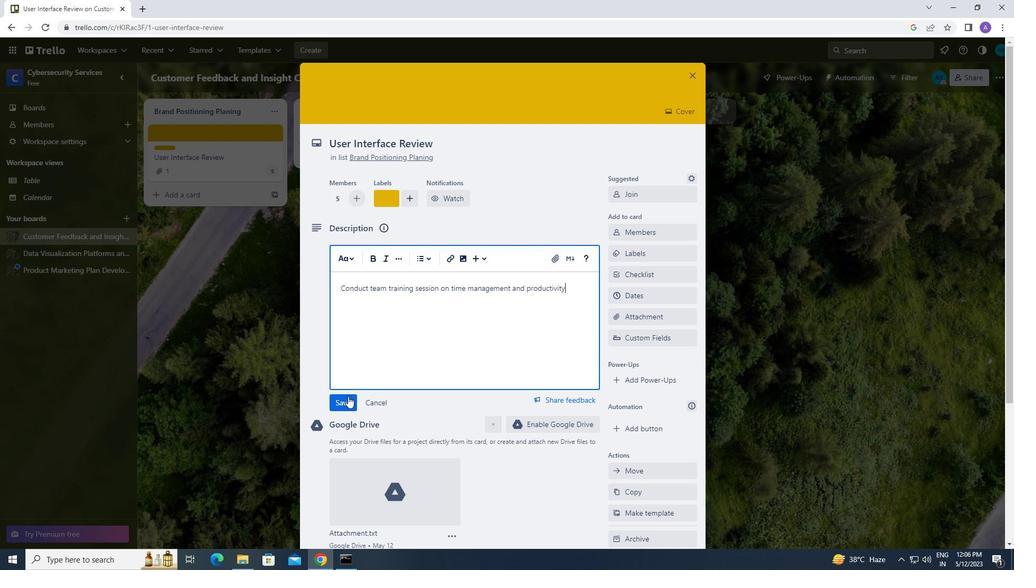 
Action: Mouse pressed left at (346, 400)
Screenshot: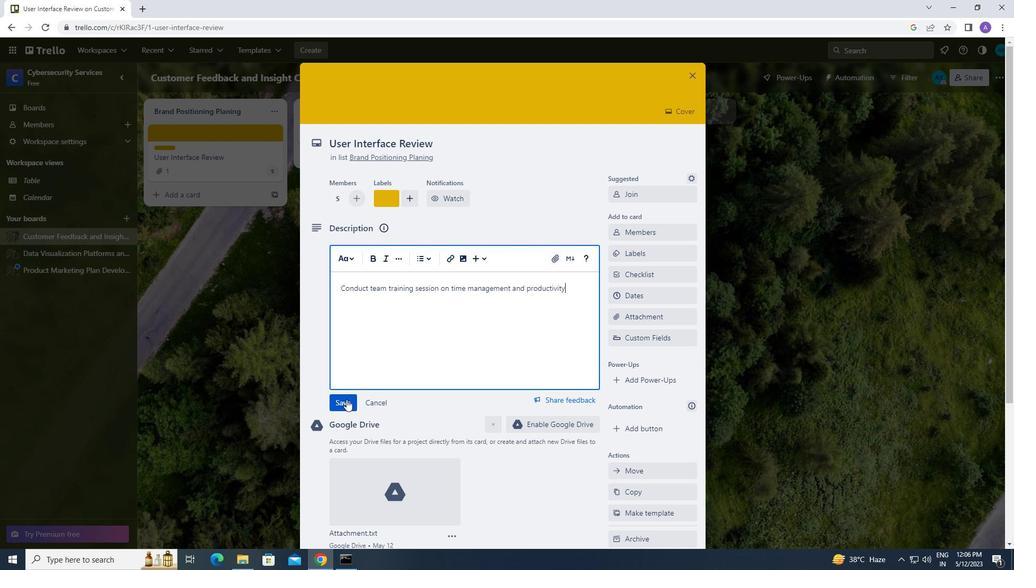 
Action: Mouse moved to (359, 444)
Screenshot: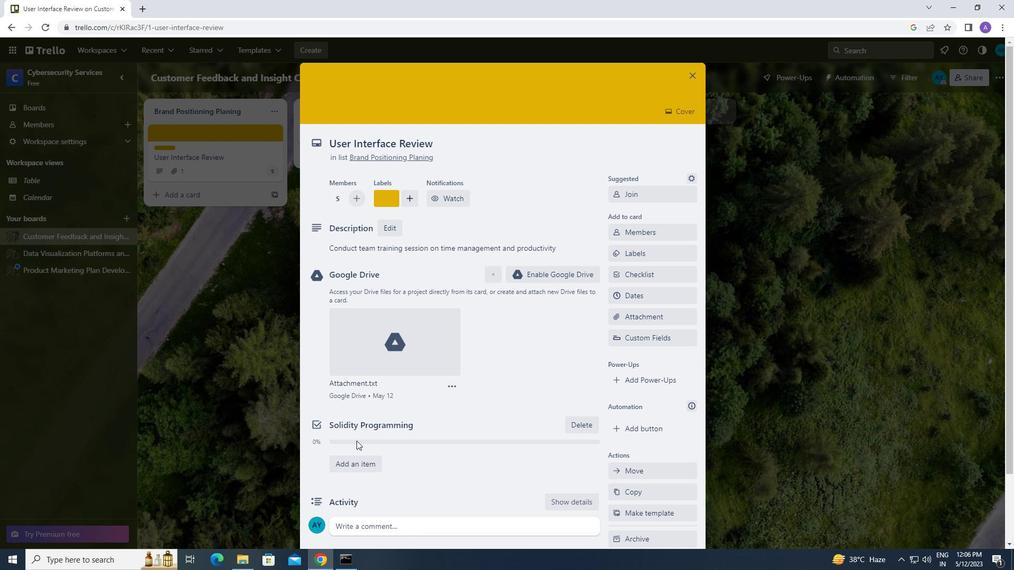 
Action: Mouse scrolled (359, 444) with delta (0, 0)
Screenshot: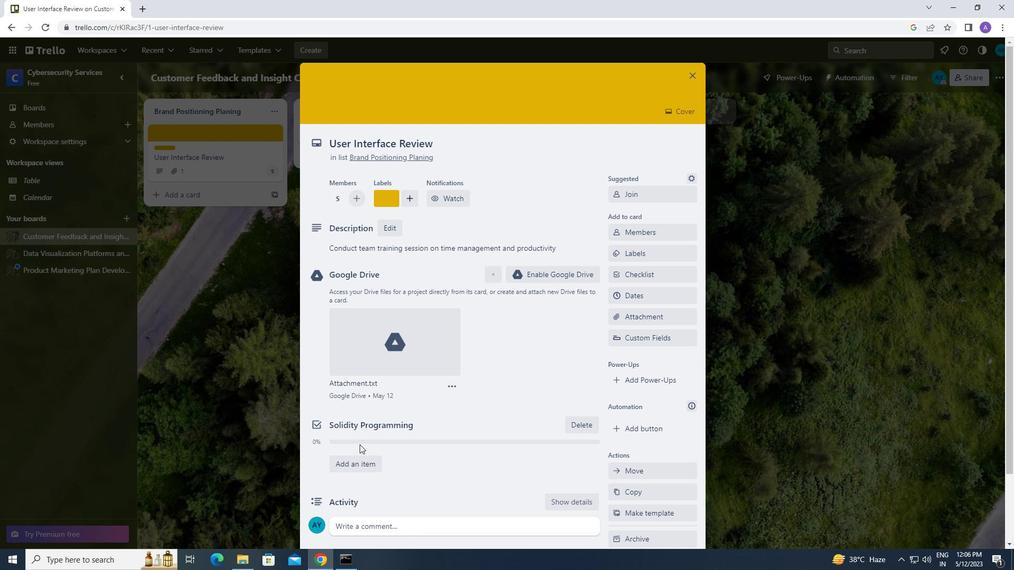 
Action: Mouse scrolled (359, 444) with delta (0, 0)
Screenshot: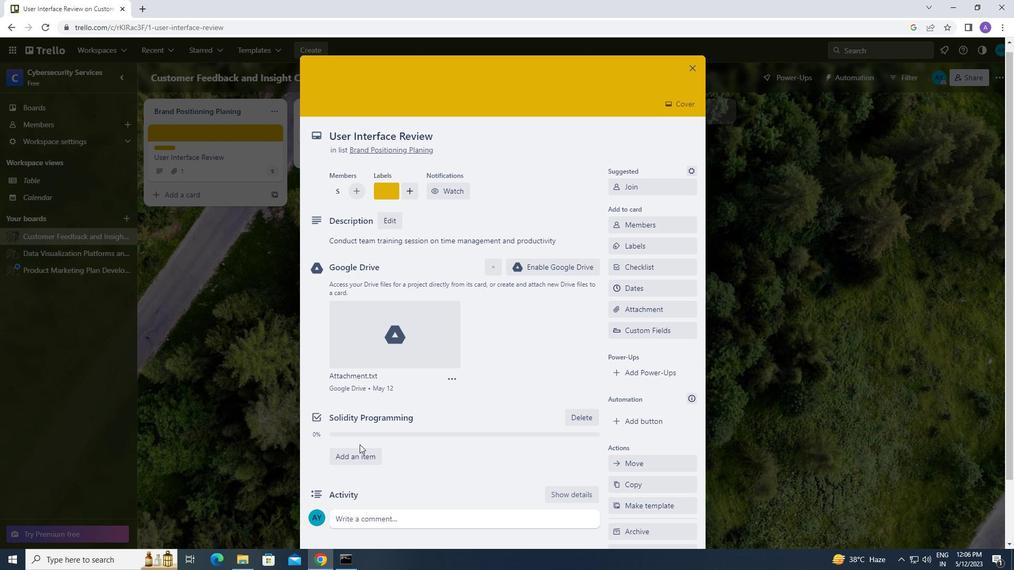 
Action: Mouse scrolled (359, 444) with delta (0, 0)
Screenshot: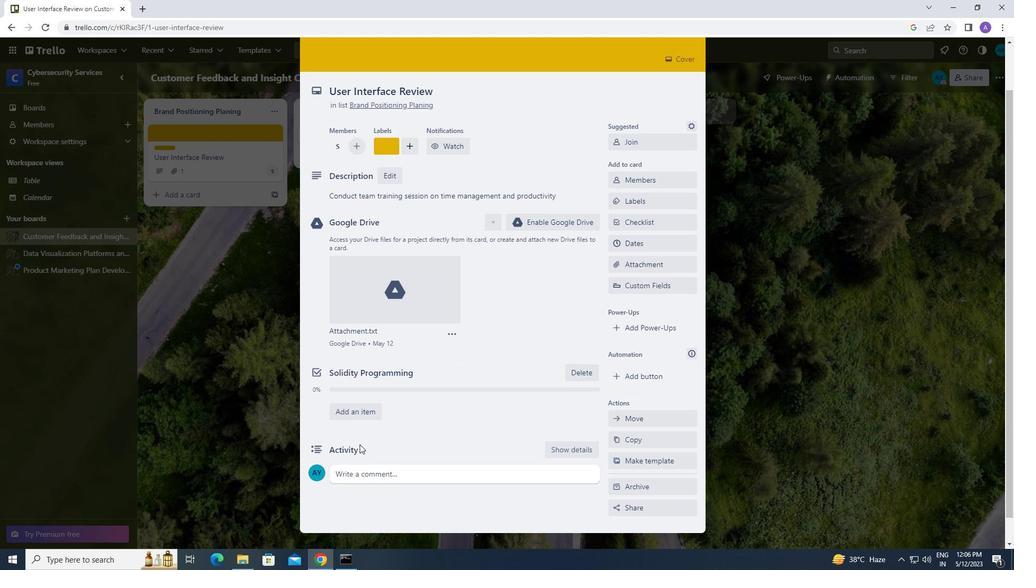 
Action: Mouse moved to (365, 451)
Screenshot: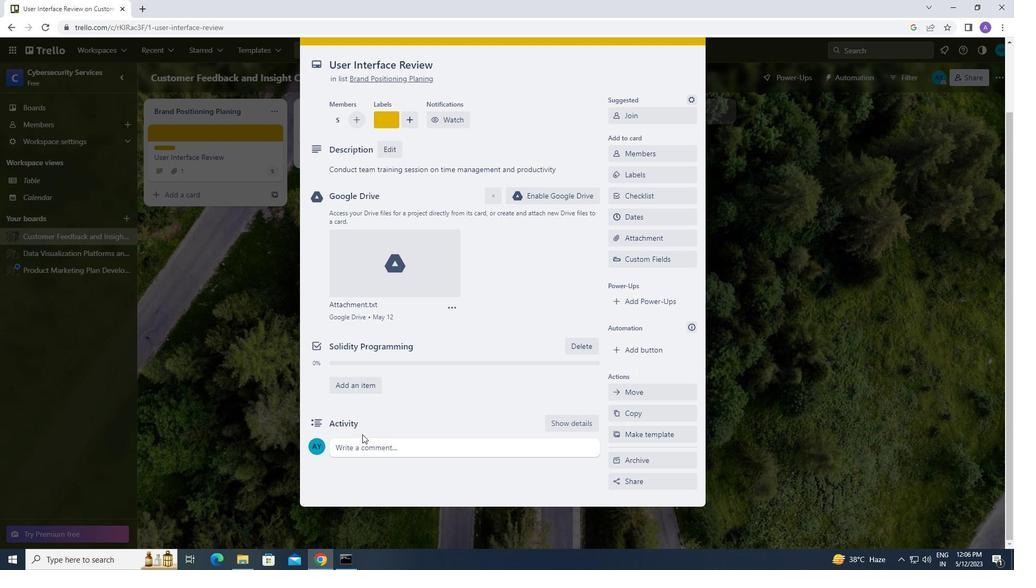 
Action: Mouse pressed left at (365, 451)
Screenshot: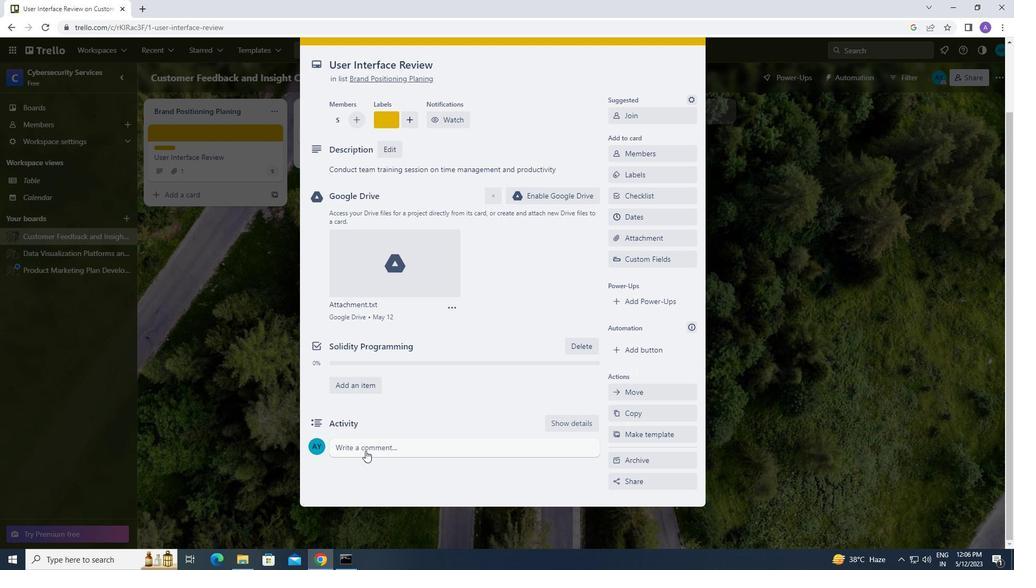 
Action: Mouse moved to (358, 479)
Screenshot: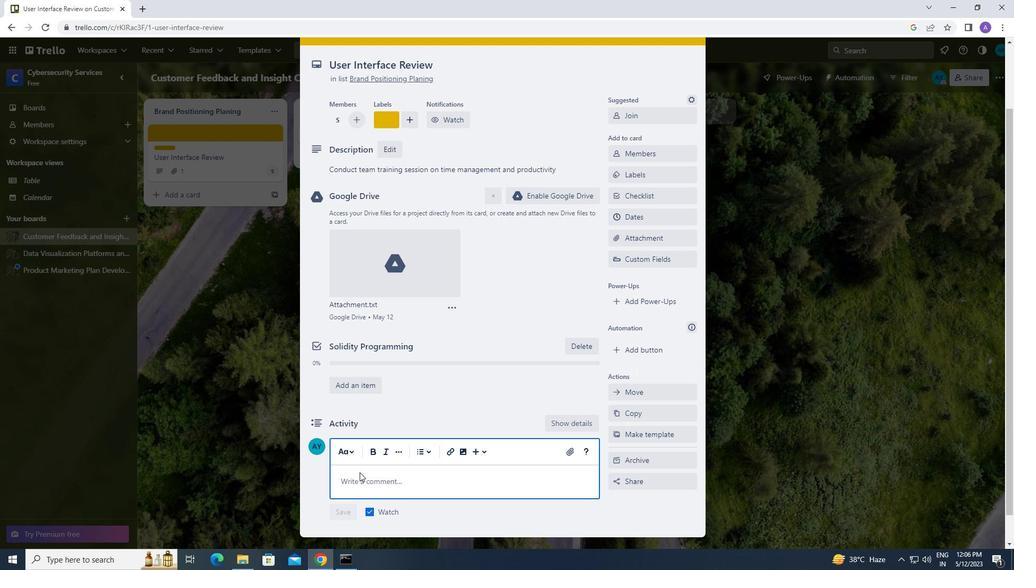 
Action: Mouse pressed left at (358, 479)
Screenshot: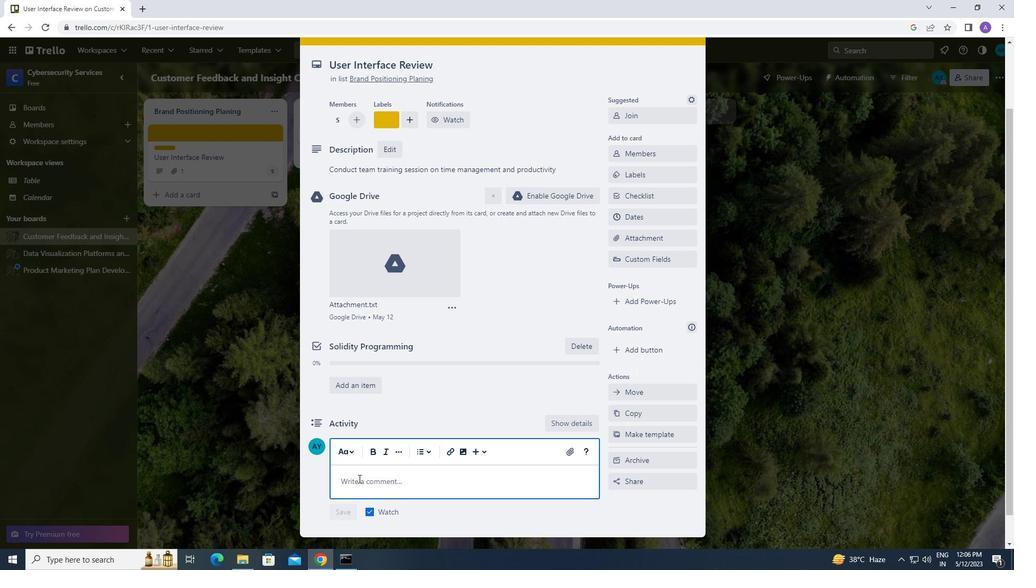 
Action: Key pressed <Key.caps_lock>l<Key.caps_lock>et<Key.space>us<Key.space>make<Key.space>sure<Key.space>we<Key.space>have<Key.space>a<Key.space>clear<Key.space>understanding<Key.space>of<Key.space>the<Key.space>resources<Key.space>and<Key.space>budget<Key.space>available<Key.space>for<Key.space>this<Key.space>task,<Key.space>ensuring<Key.space>that<Key.space>we<Key.space>can<Key.space>execute<Key.space>it<Key.space>effectively
Screenshot: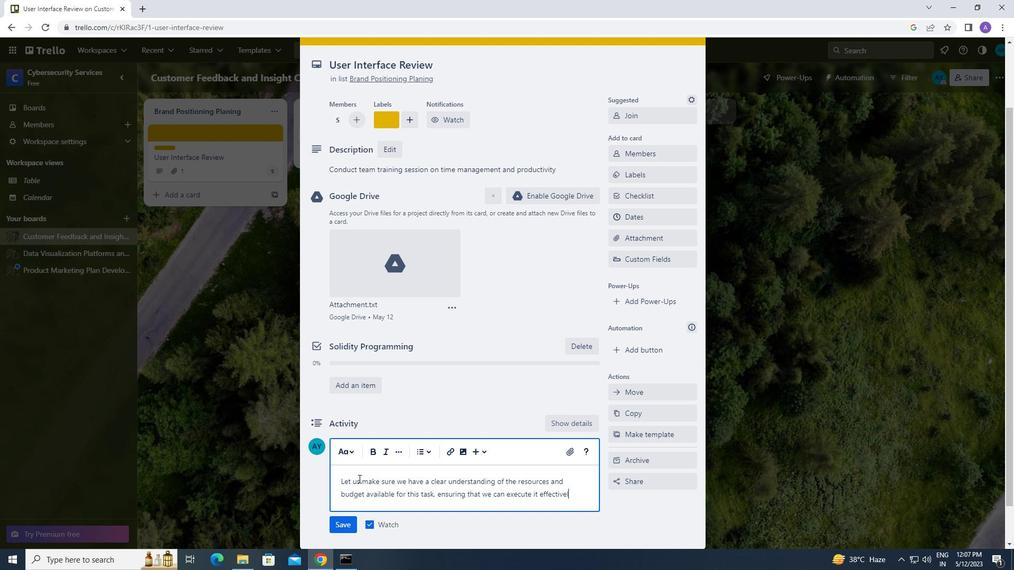 
Action: Mouse scrolled (358, 478) with delta (0, 0)
Screenshot: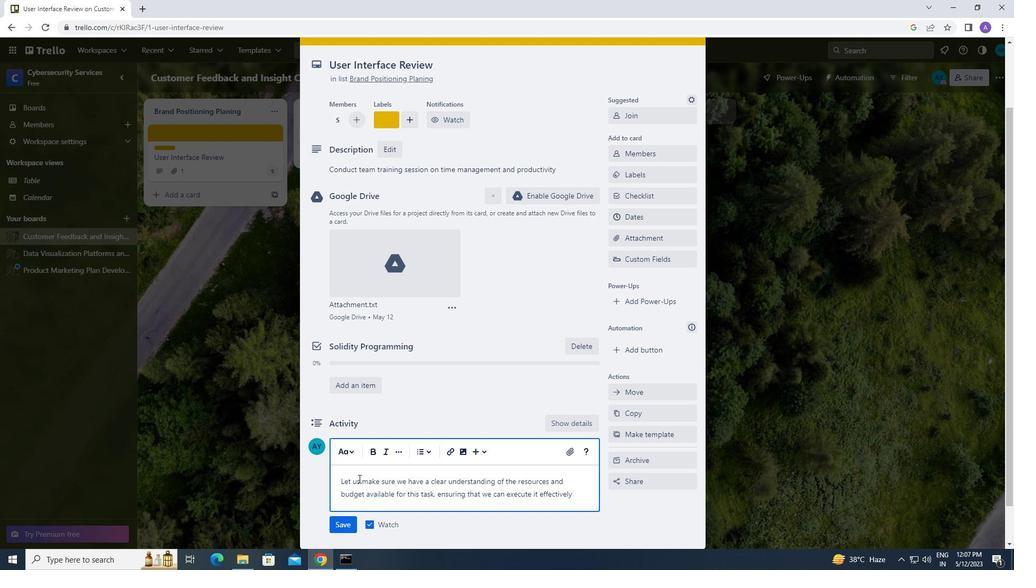 
Action: Mouse moved to (349, 477)
Screenshot: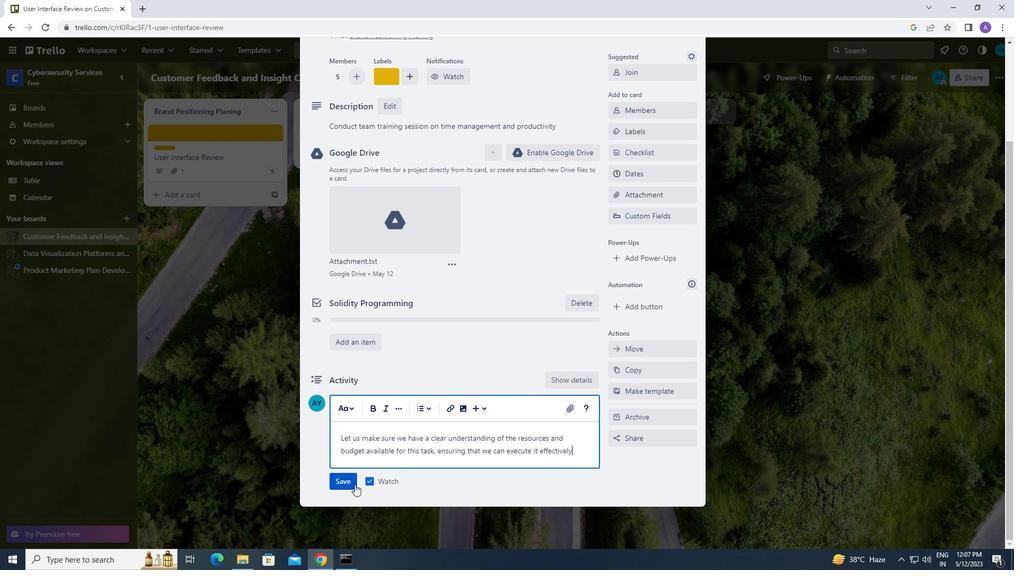
Action: Mouse pressed left at (349, 477)
Screenshot: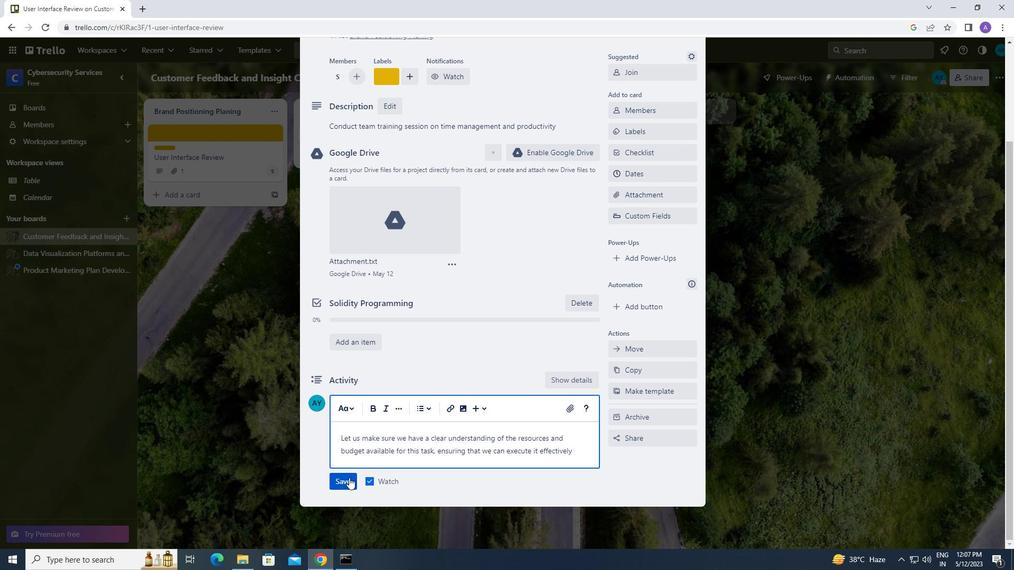 
Action: Mouse moved to (637, 180)
Screenshot: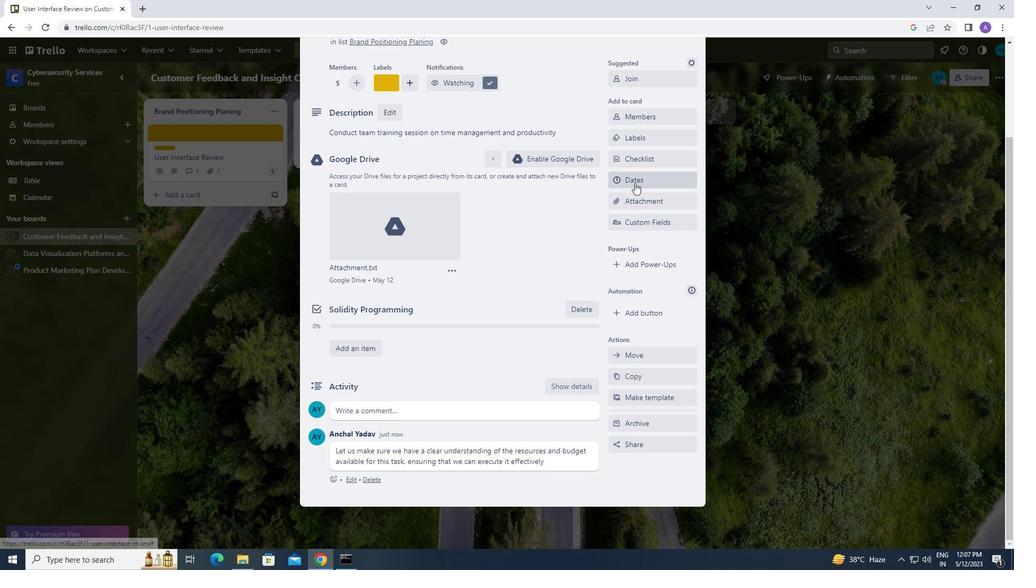 
Action: Mouse pressed left at (637, 180)
Screenshot: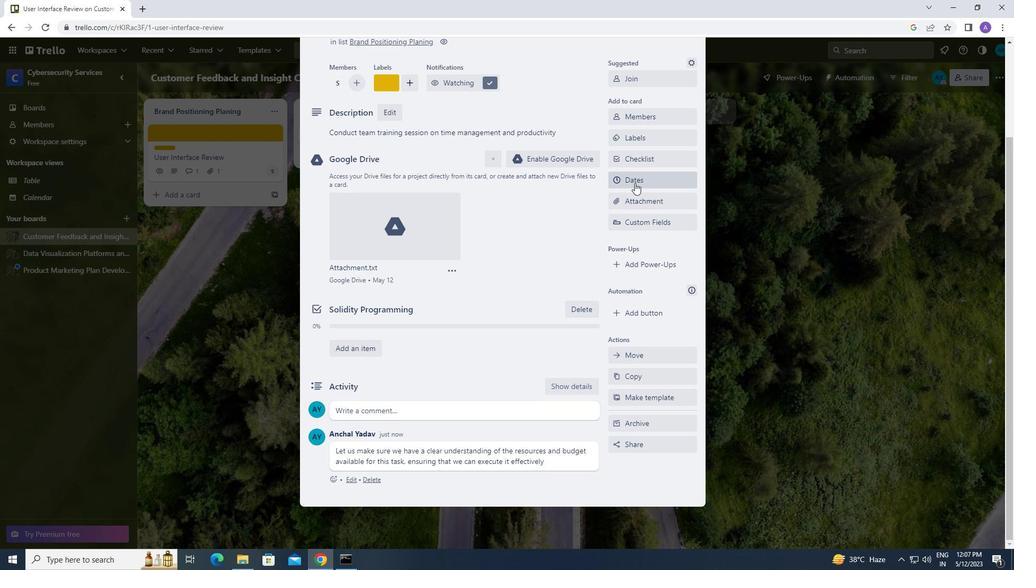 
Action: Mouse moved to (618, 266)
Screenshot: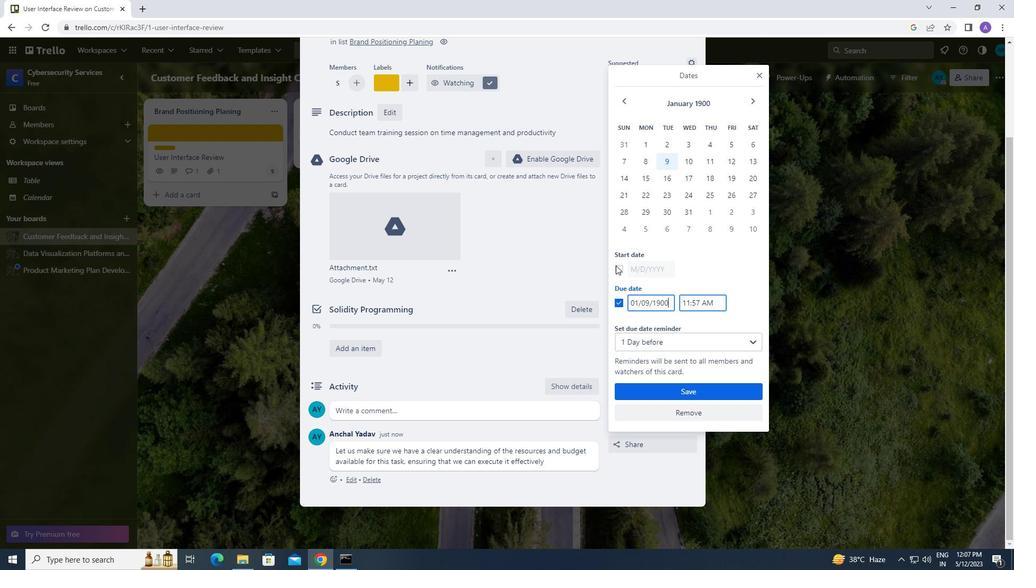
Action: Mouse pressed left at (618, 266)
Screenshot: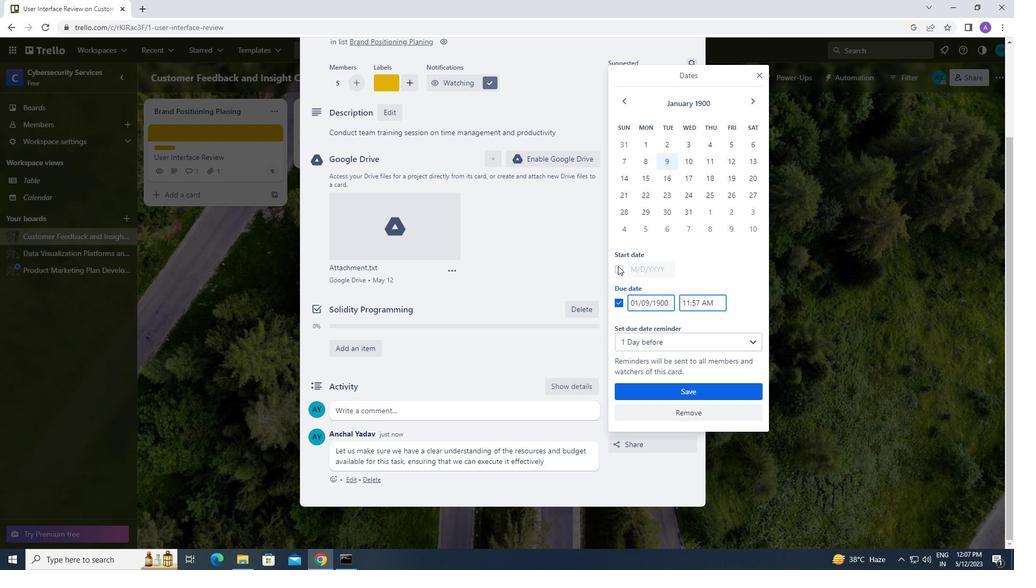 
Action: Mouse moved to (687, 141)
Screenshot: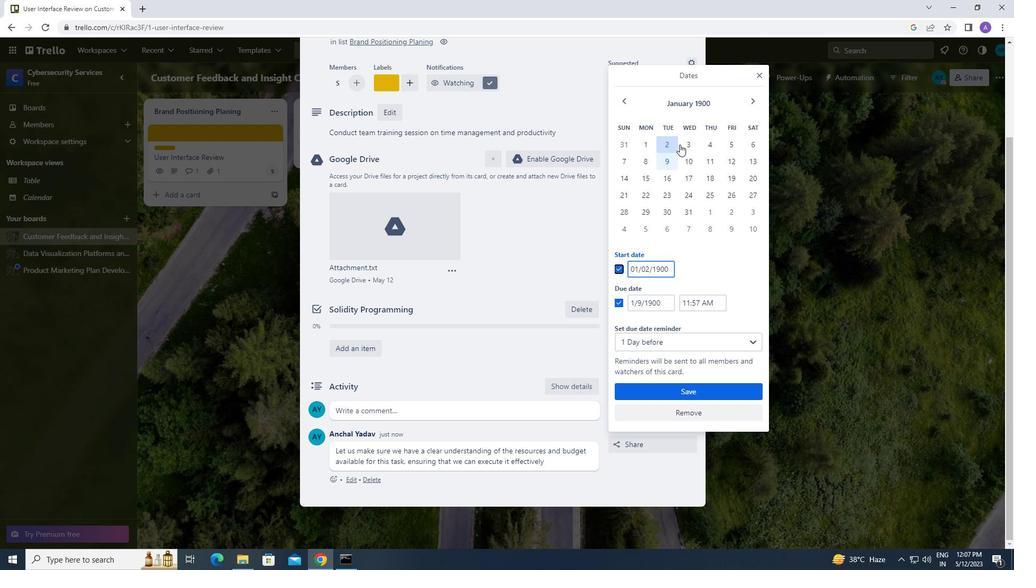 
Action: Mouse pressed left at (687, 141)
Screenshot: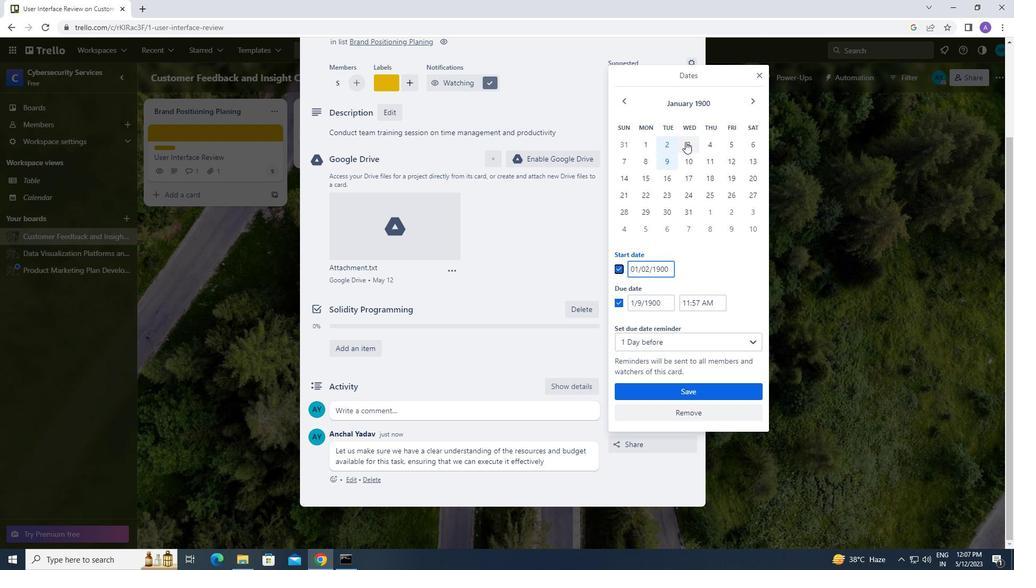
Action: Mouse moved to (642, 304)
Screenshot: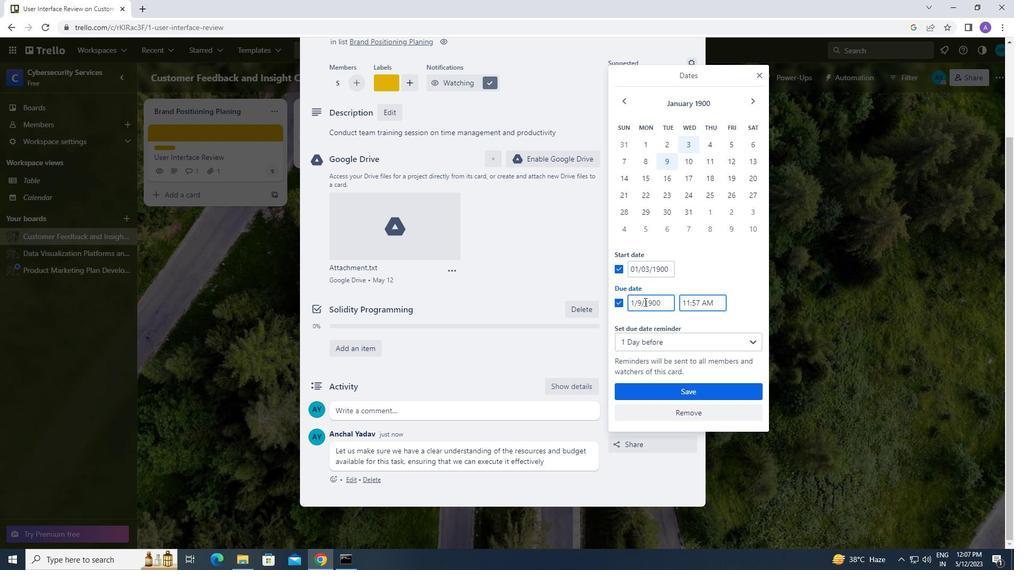 
Action: Mouse pressed left at (642, 304)
Screenshot: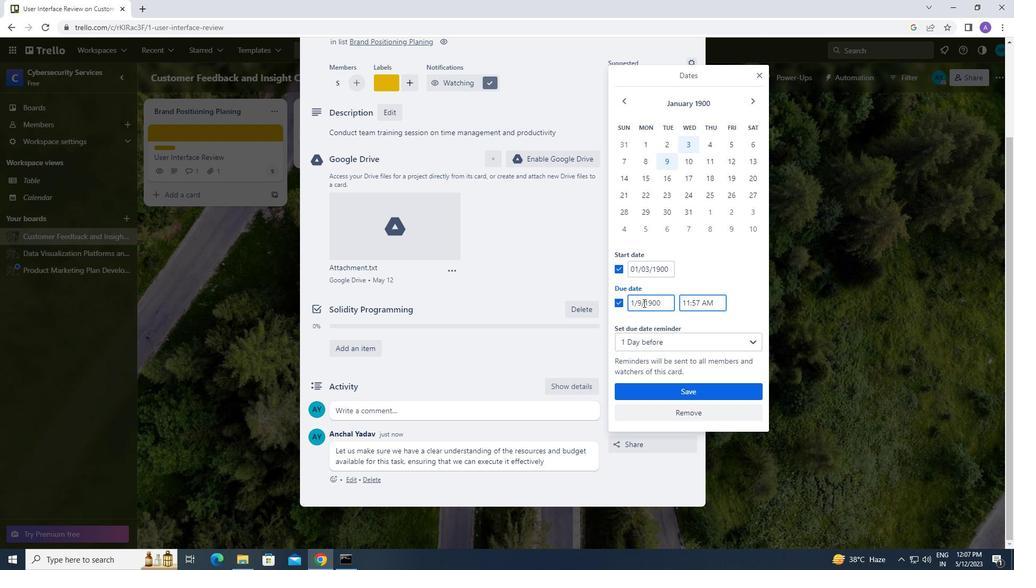 
Action: Key pressed <Key.backspace>03
Screenshot: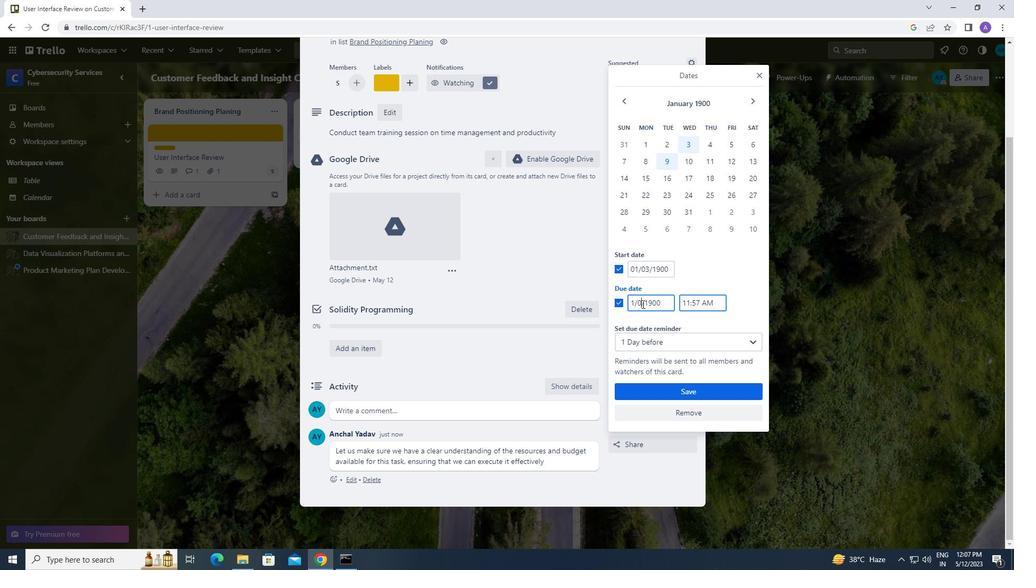 
Action: Mouse moved to (669, 394)
Screenshot: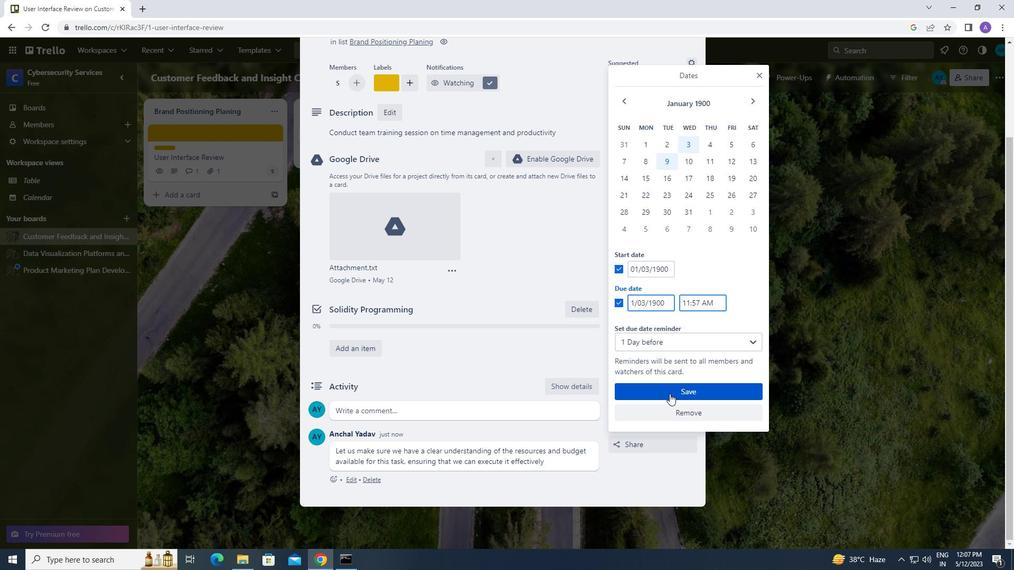 
Action: Mouse pressed left at (669, 394)
Screenshot: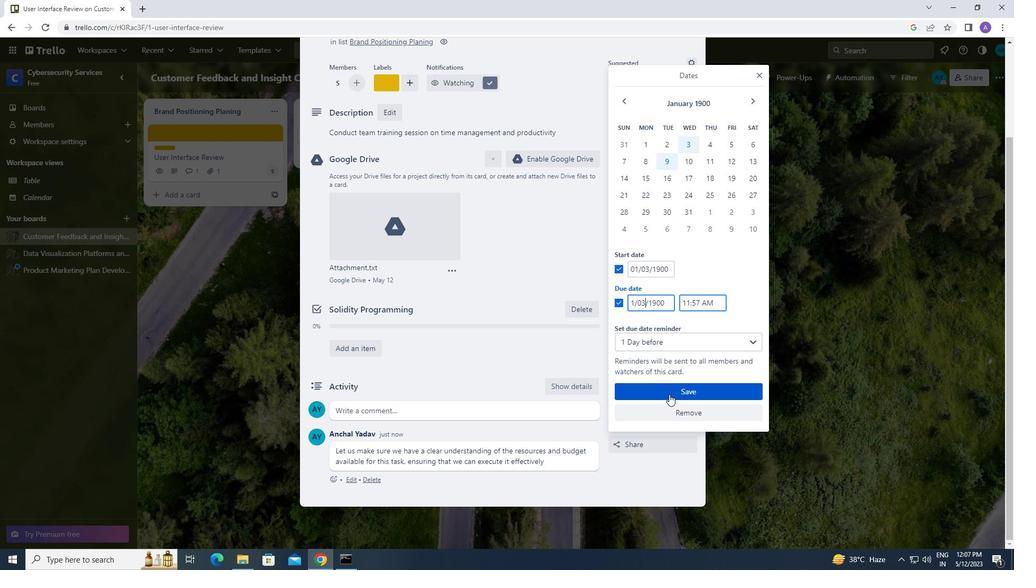 
Action: Mouse moved to (635, 177)
Screenshot: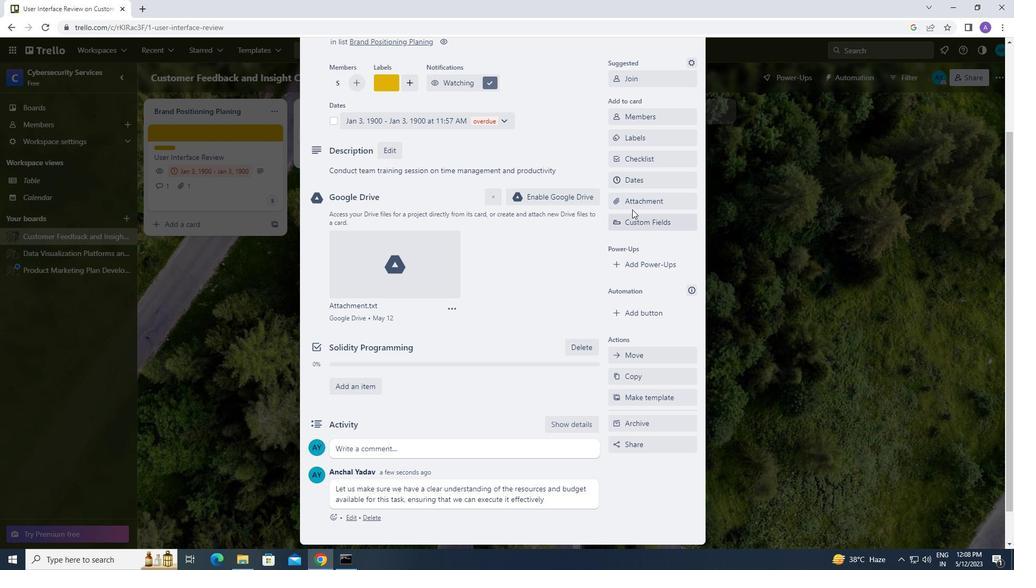 
Action: Mouse pressed left at (635, 177)
Screenshot: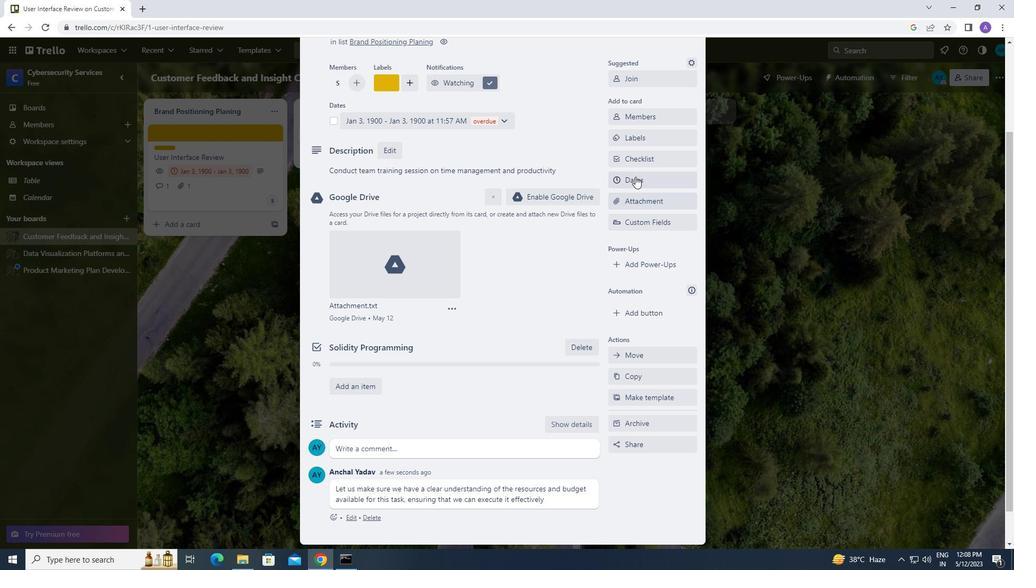
Action: Mouse moved to (650, 304)
Screenshot: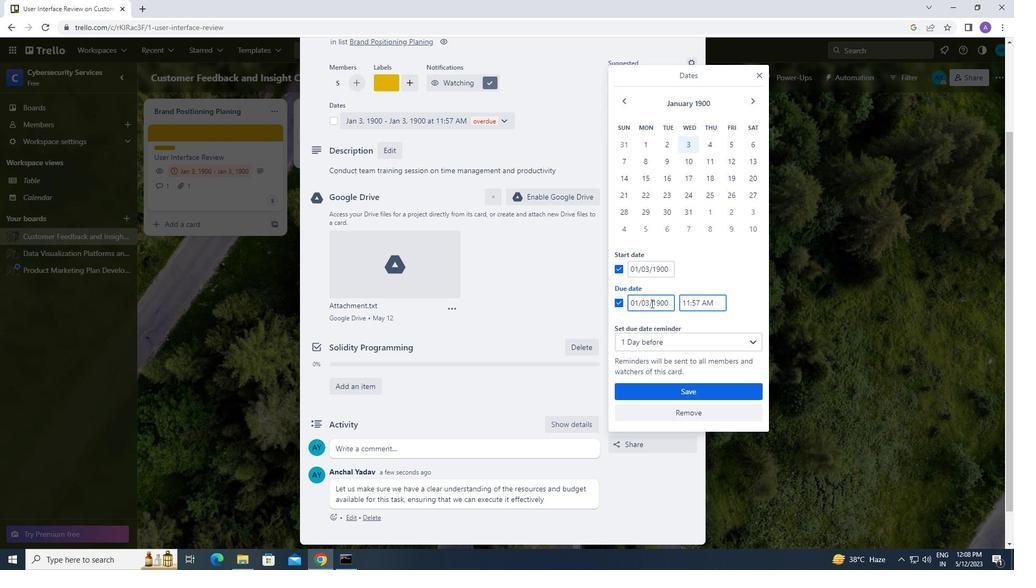 
Action: Mouse pressed left at (650, 304)
Screenshot: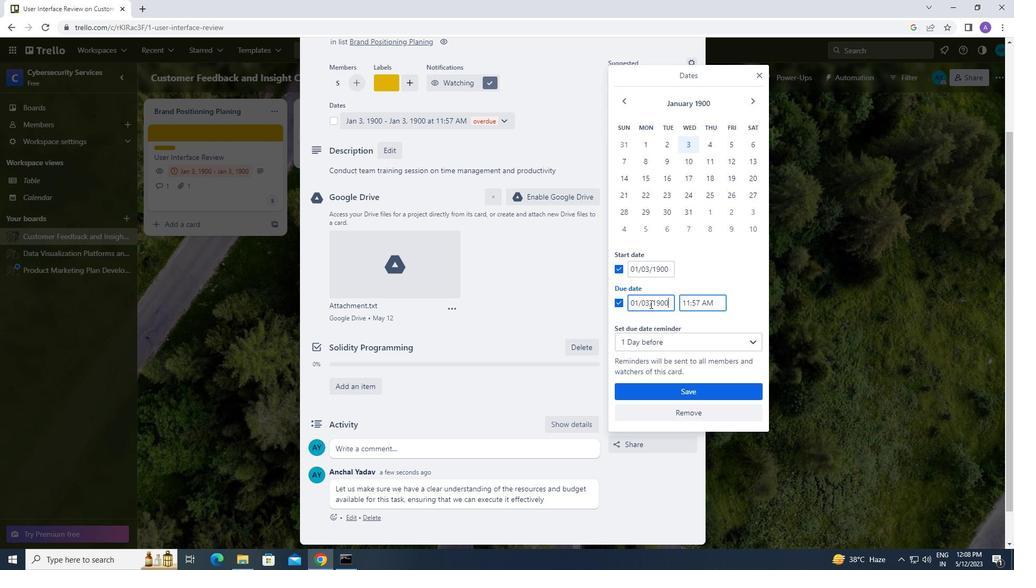 
Action: Mouse moved to (647, 301)
Screenshot: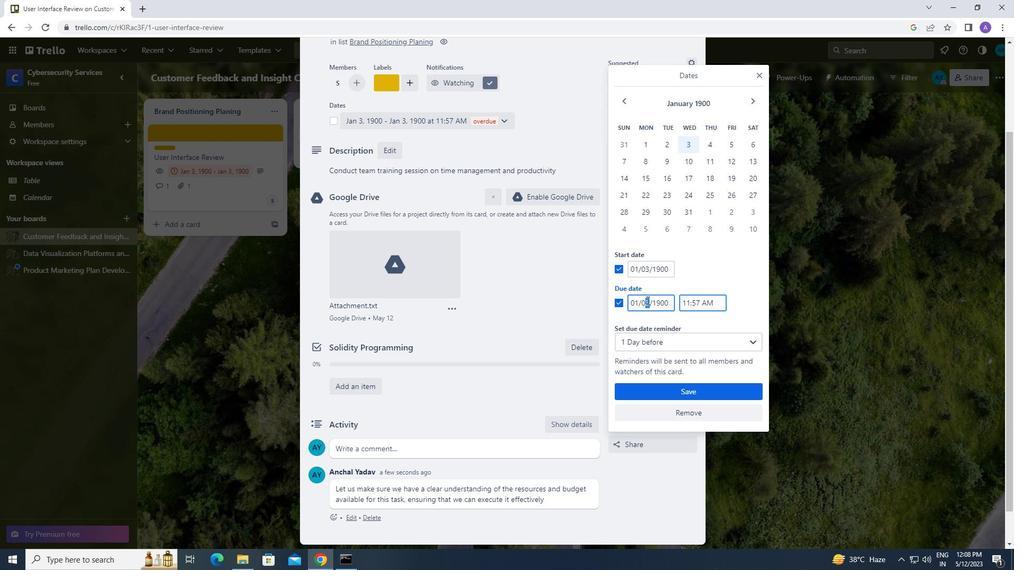 
Action: Key pressed <Key.backspace>
Screenshot: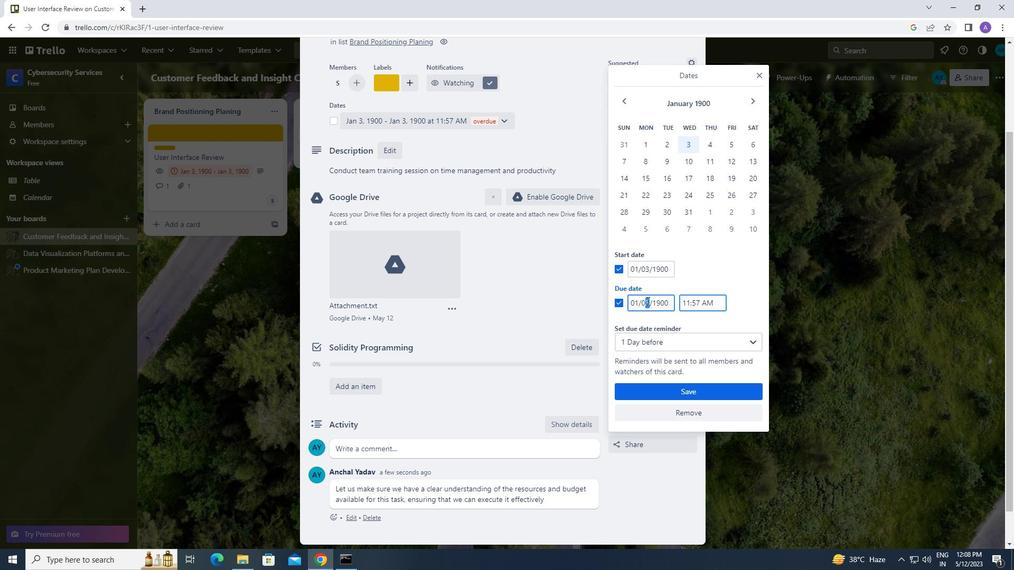 
Action: Mouse moved to (663, 313)
Screenshot: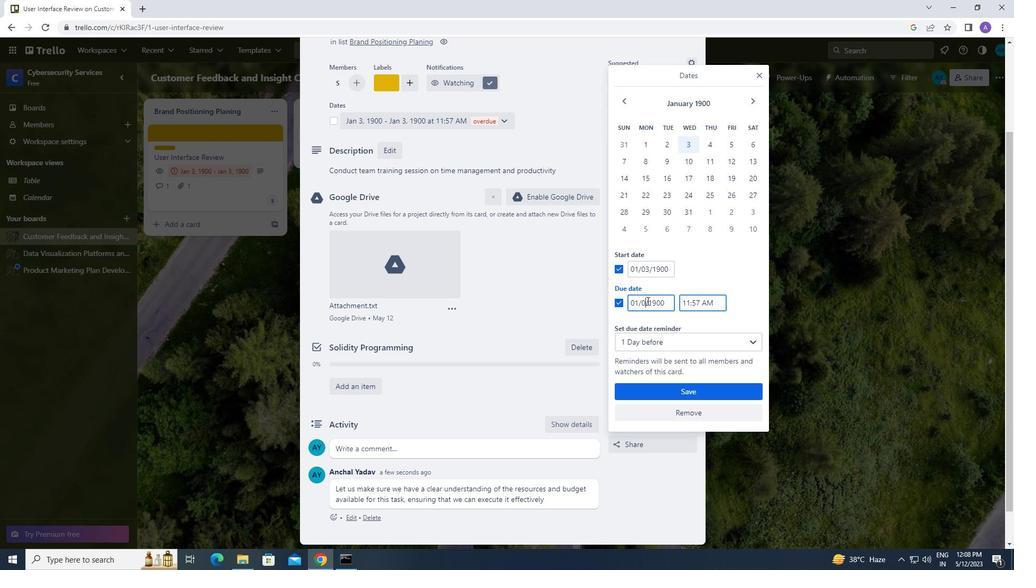 
Action: Key pressed <Key.backspace>10
Screenshot: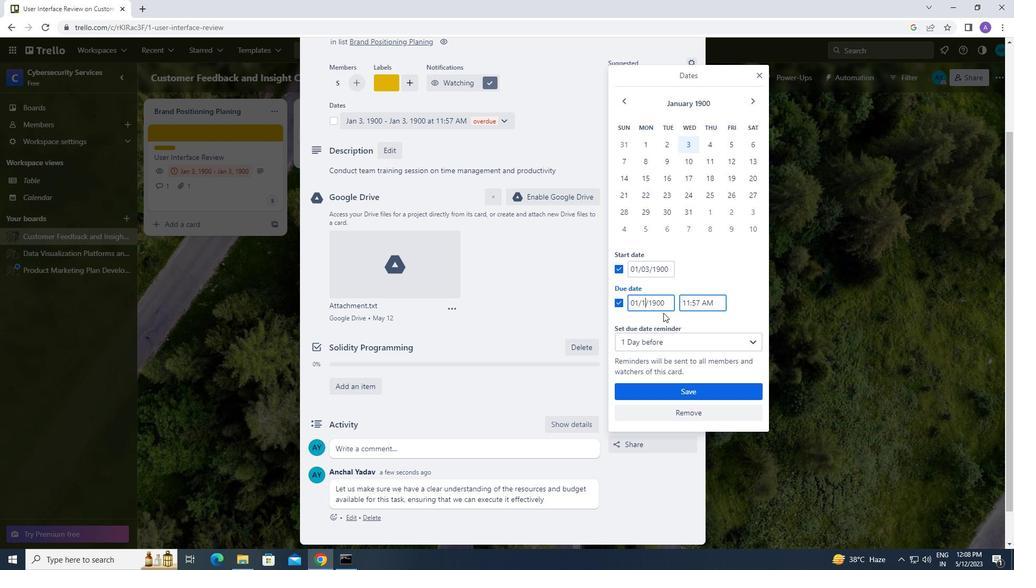 
Action: Mouse moved to (653, 387)
Screenshot: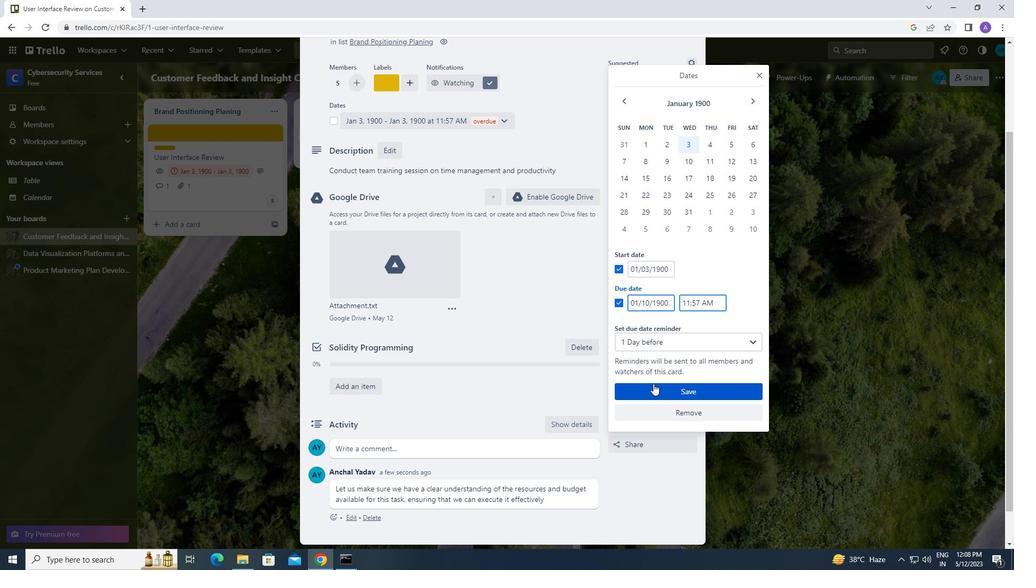 
Action: Mouse pressed left at (653, 387)
Screenshot: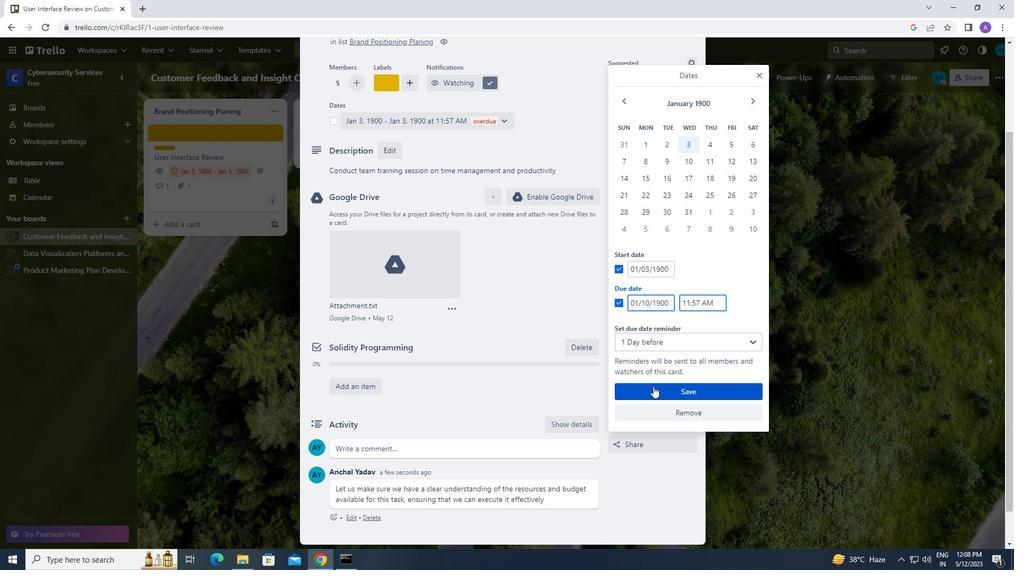 
